 Task: Find connections with filter location Kumasi with filter topic #Moneywith filter profile language French with filter current company Cholamandalam Investment and Finance Company Limited with filter school Yeshwantrao Chavan College of Engineering Nagpur with filter industry Banking with filter service category Writing with filter keywords title Auditor
Action: Mouse moved to (165, 241)
Screenshot: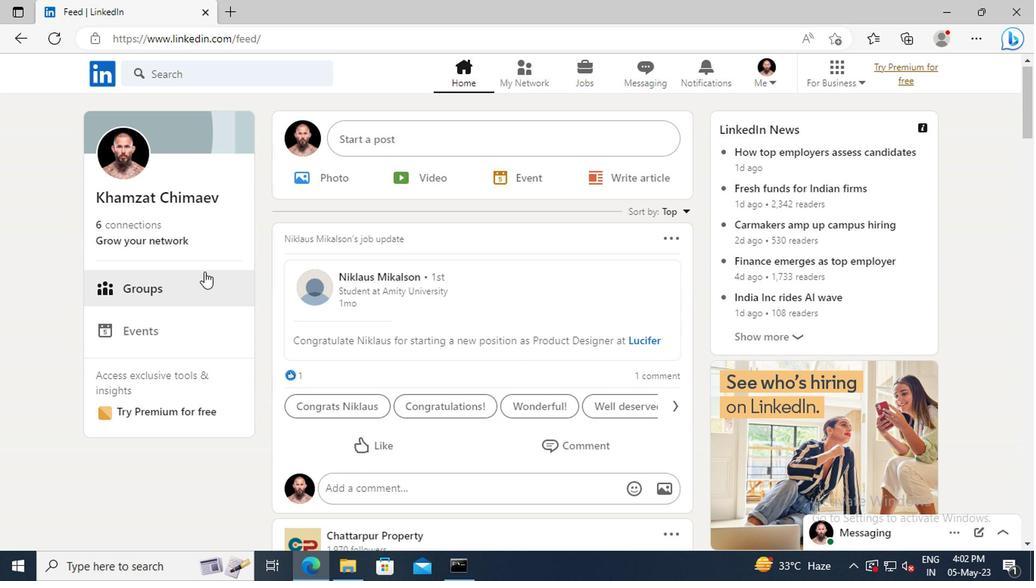 
Action: Mouse pressed left at (165, 241)
Screenshot: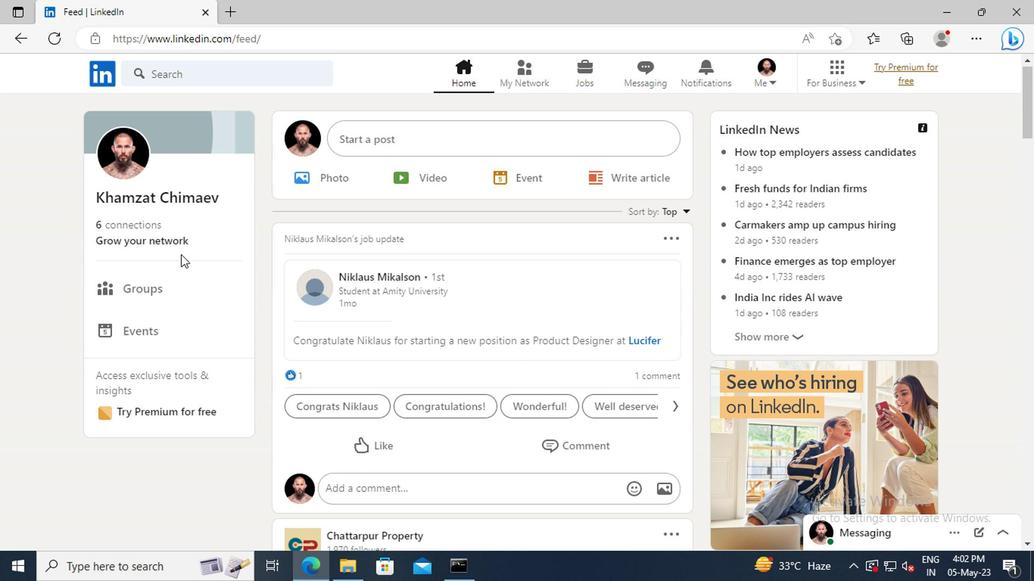 
Action: Mouse moved to (167, 161)
Screenshot: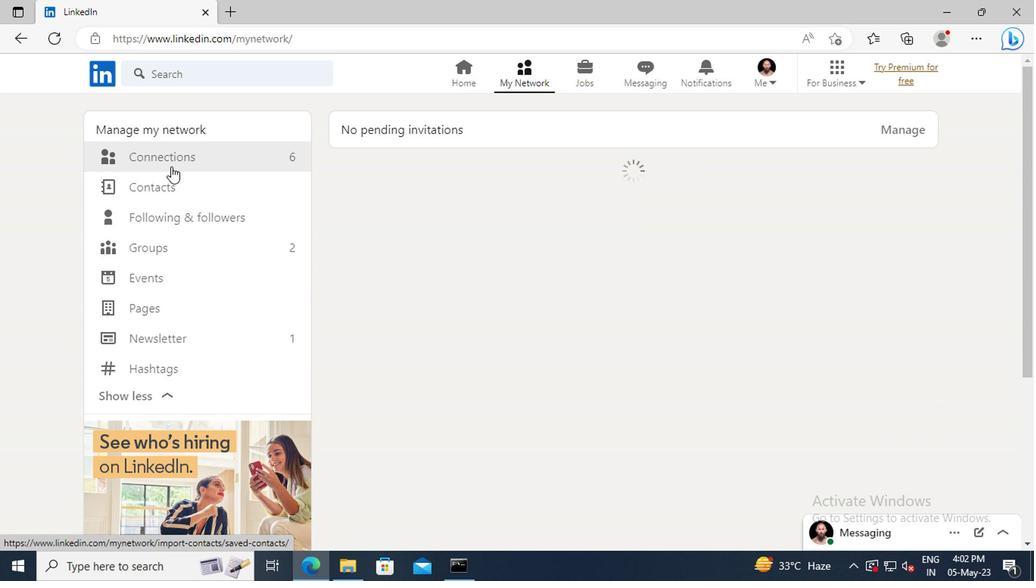 
Action: Mouse pressed left at (167, 161)
Screenshot: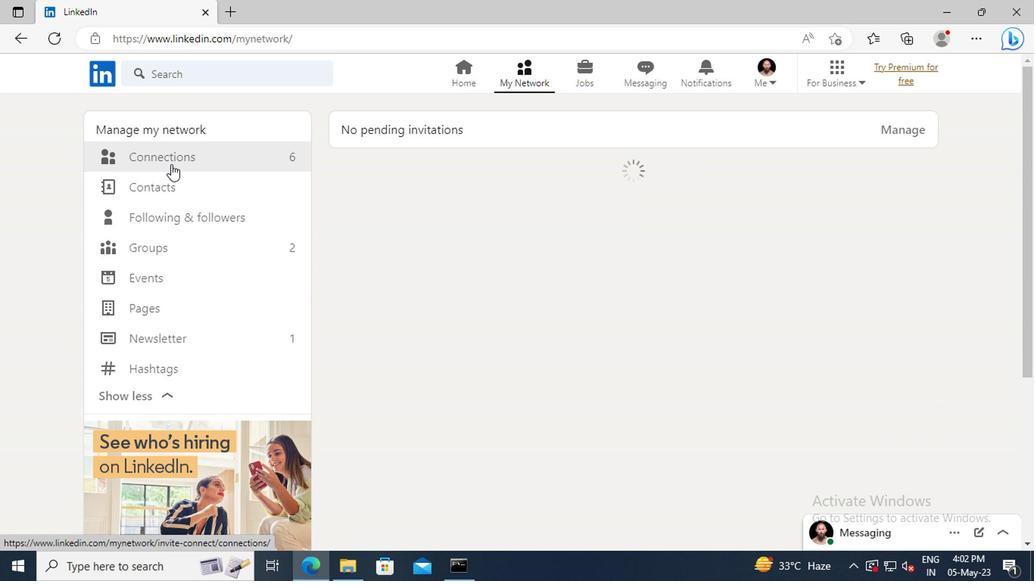 
Action: Mouse moved to (635, 163)
Screenshot: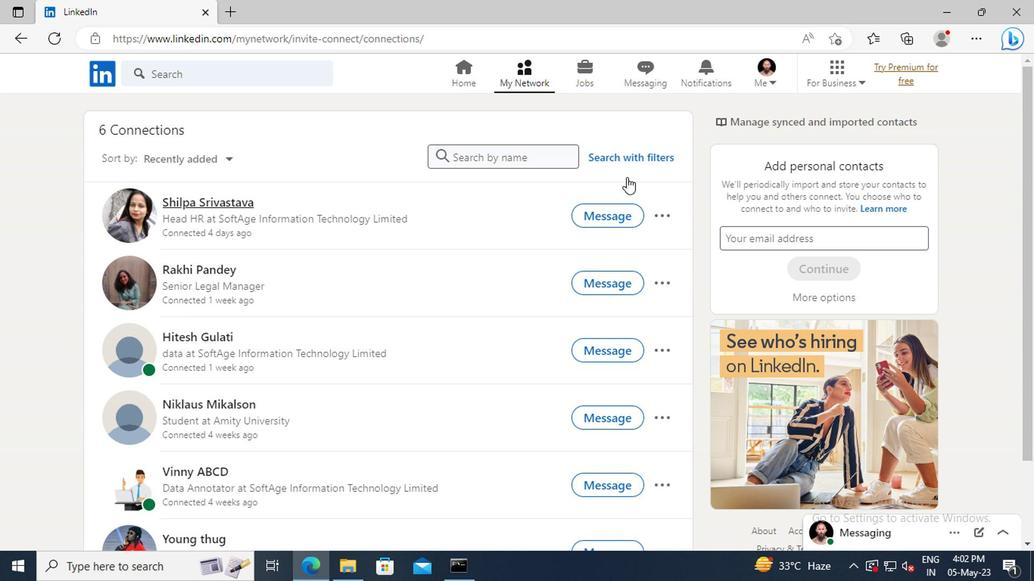
Action: Mouse pressed left at (635, 163)
Screenshot: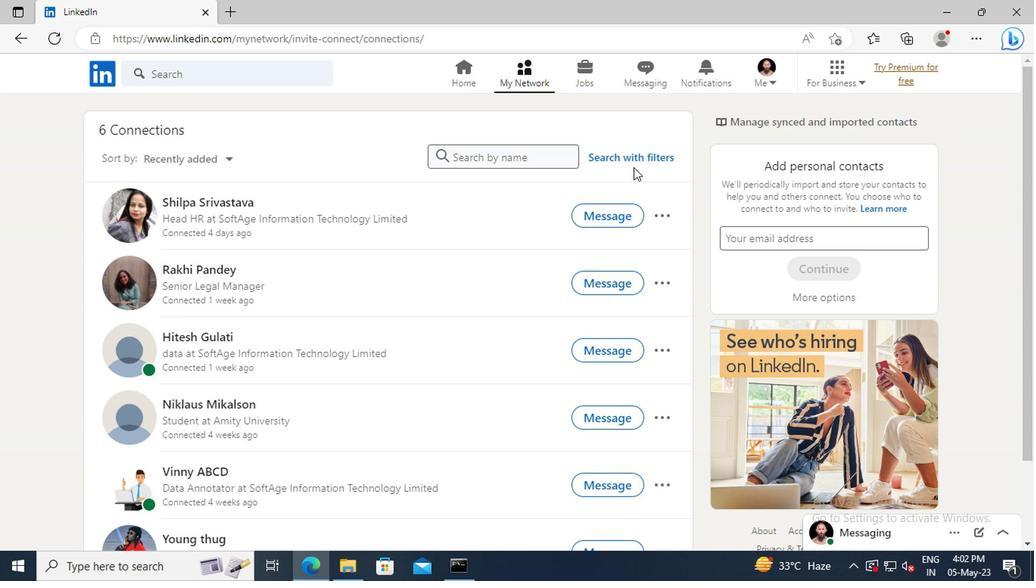 
Action: Mouse moved to (570, 122)
Screenshot: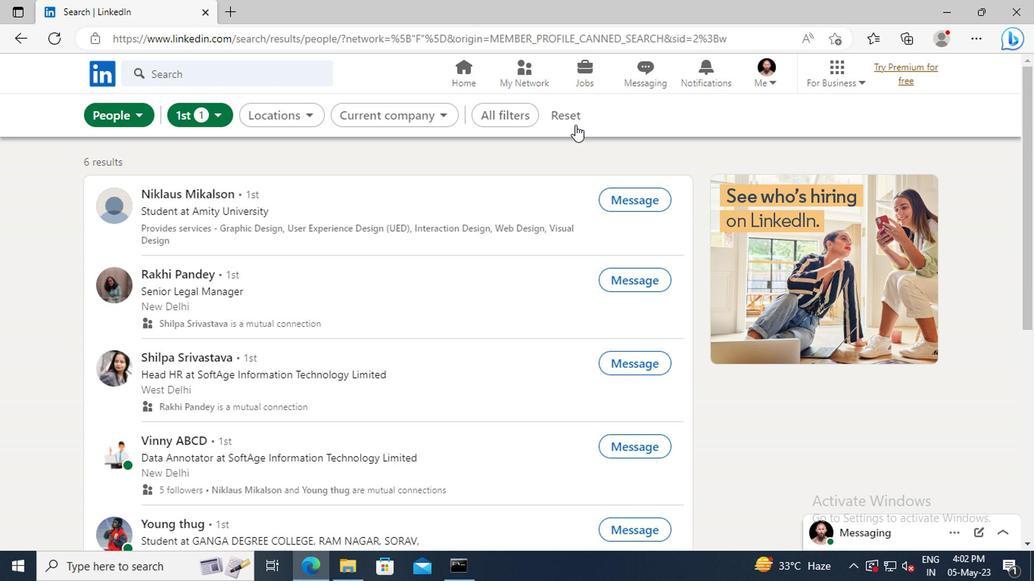 
Action: Mouse pressed left at (570, 122)
Screenshot: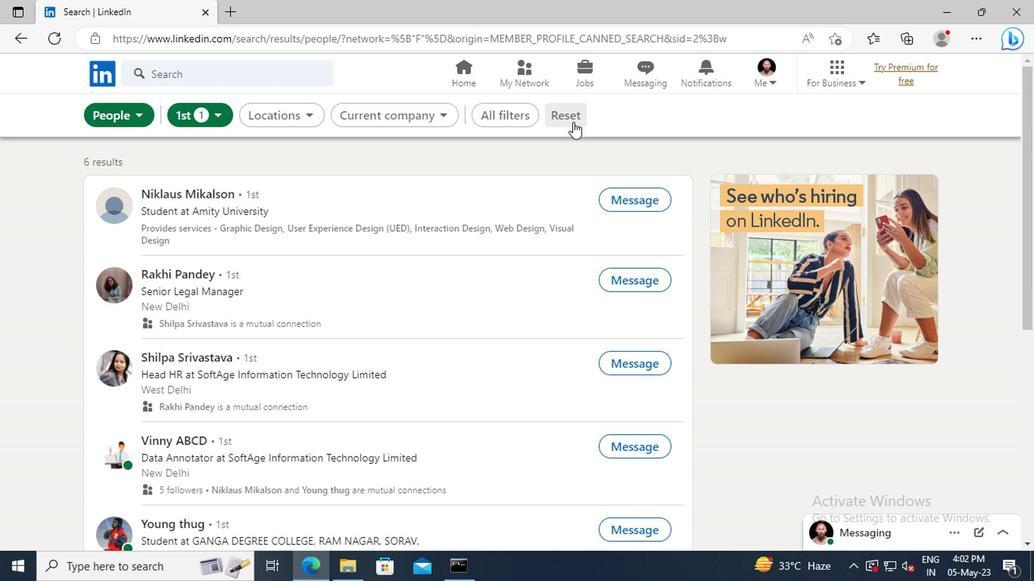 
Action: Mouse moved to (540, 121)
Screenshot: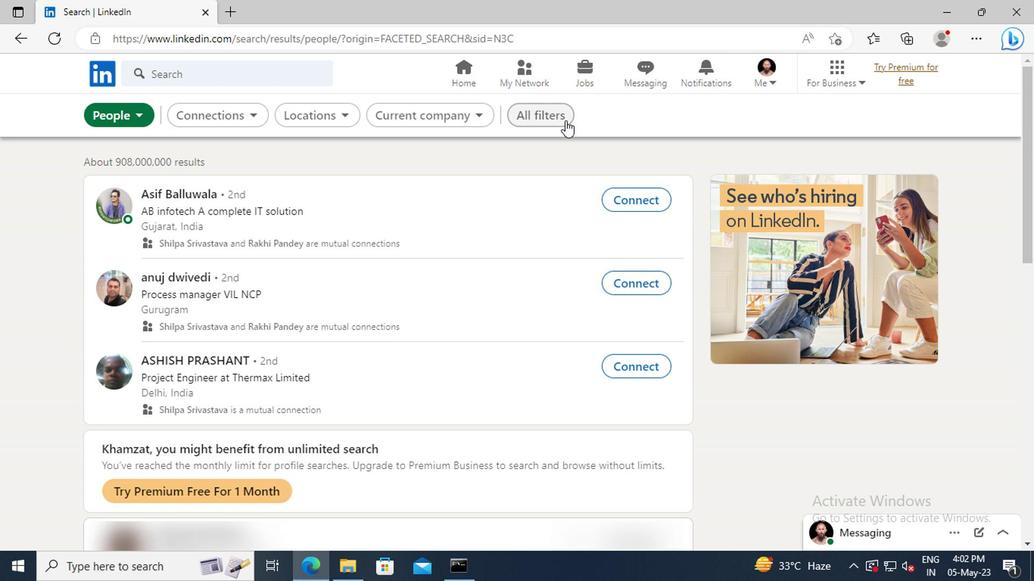 
Action: Mouse pressed left at (540, 121)
Screenshot: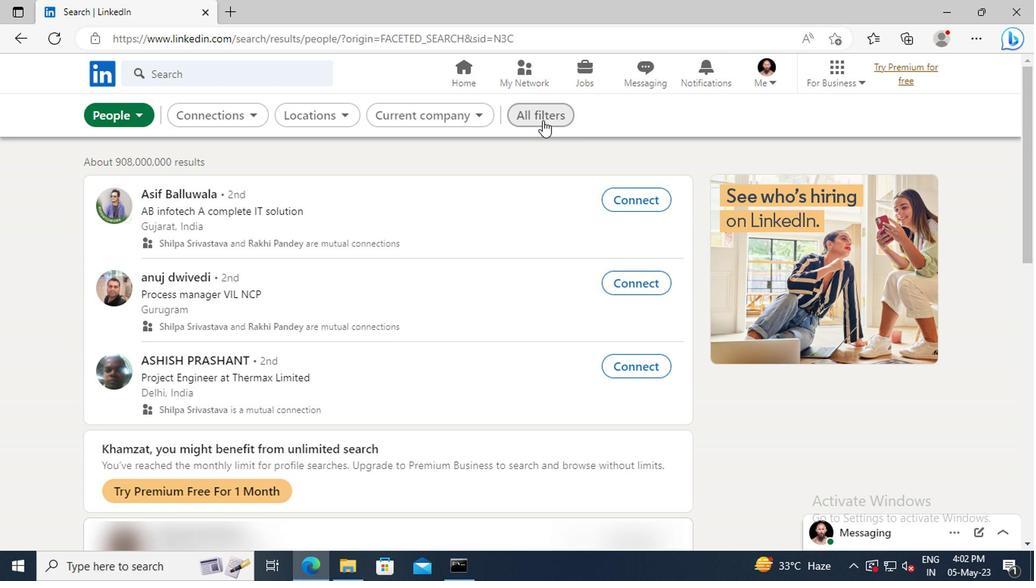 
Action: Mouse moved to (837, 280)
Screenshot: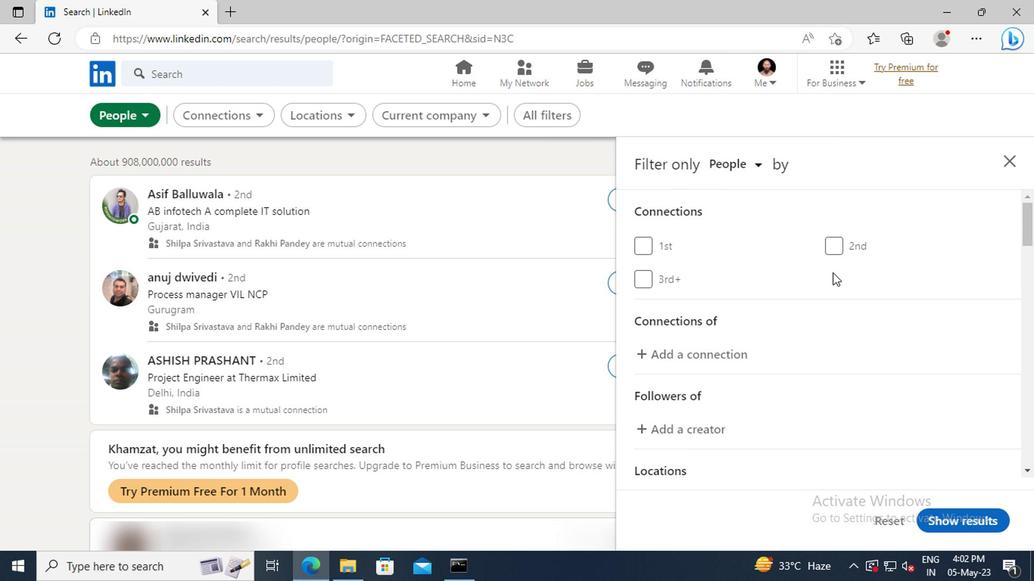 
Action: Mouse scrolled (837, 280) with delta (0, 0)
Screenshot: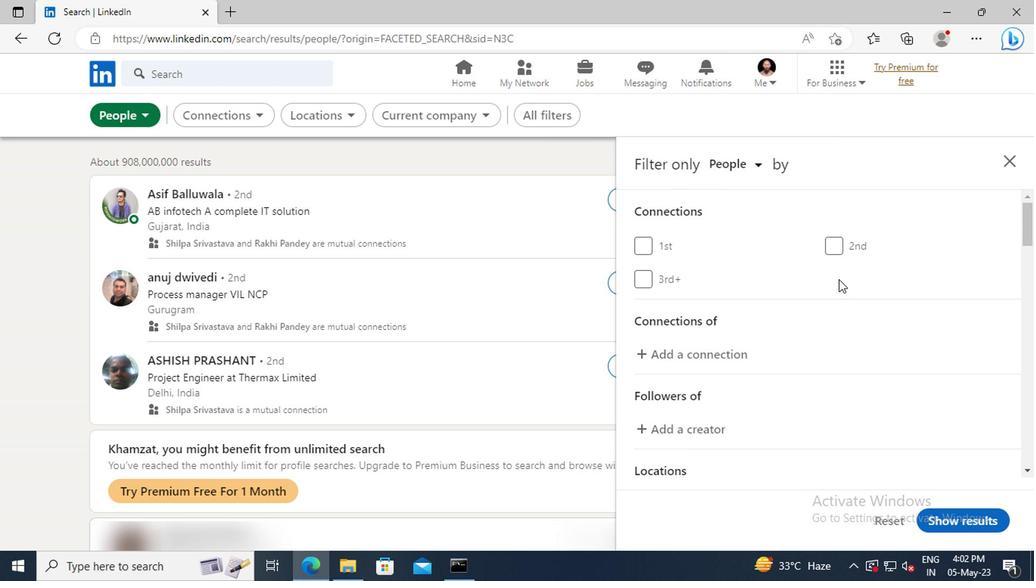 
Action: Mouse scrolled (837, 280) with delta (0, 0)
Screenshot: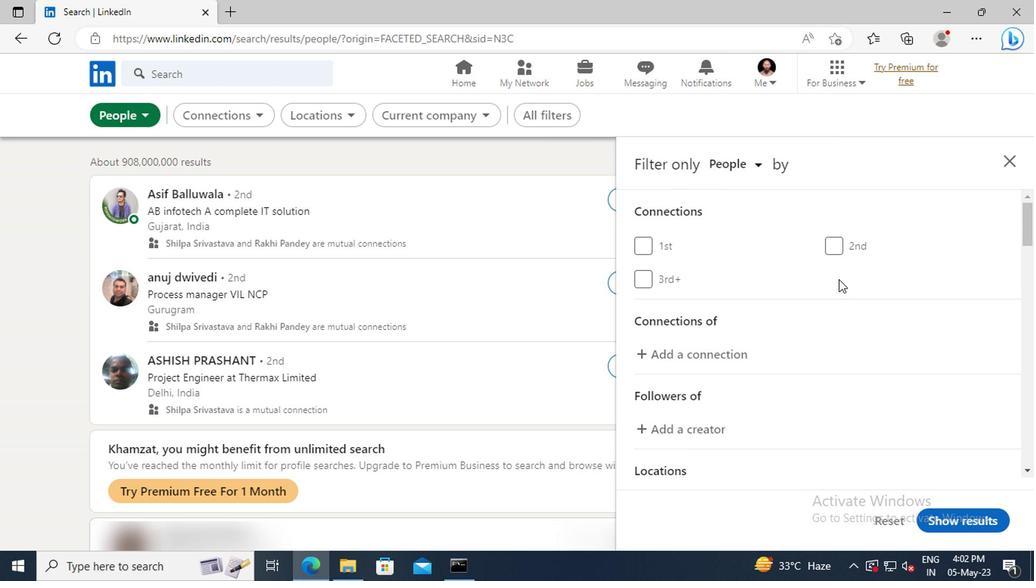 
Action: Mouse scrolled (837, 280) with delta (0, 0)
Screenshot: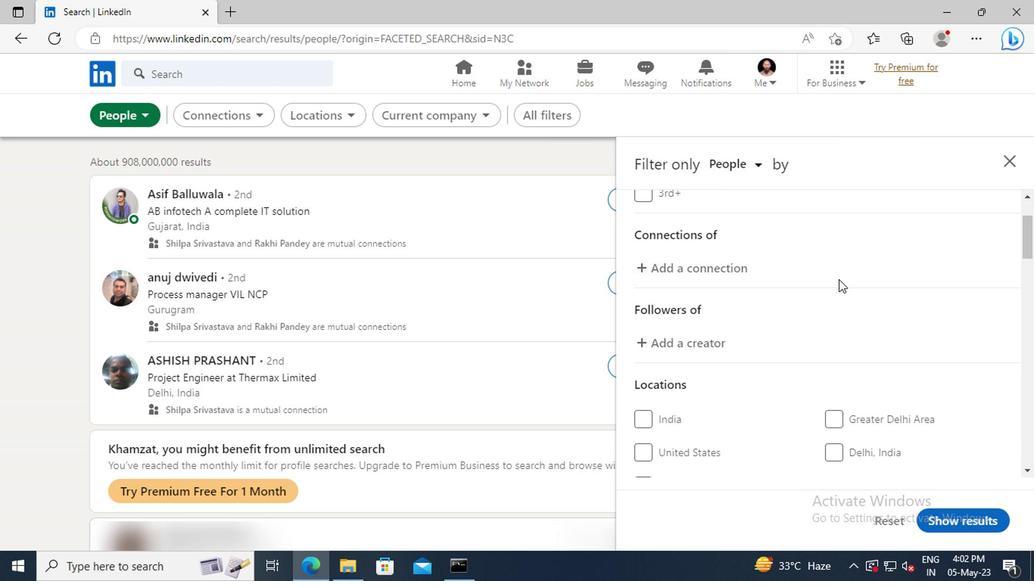 
Action: Mouse scrolled (837, 280) with delta (0, 0)
Screenshot: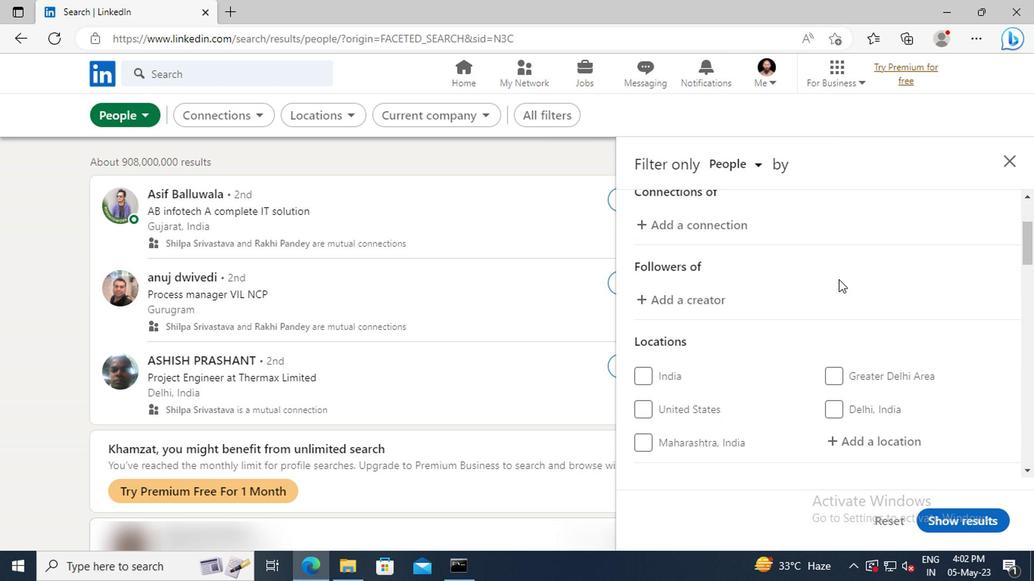 
Action: Mouse scrolled (837, 280) with delta (0, 0)
Screenshot: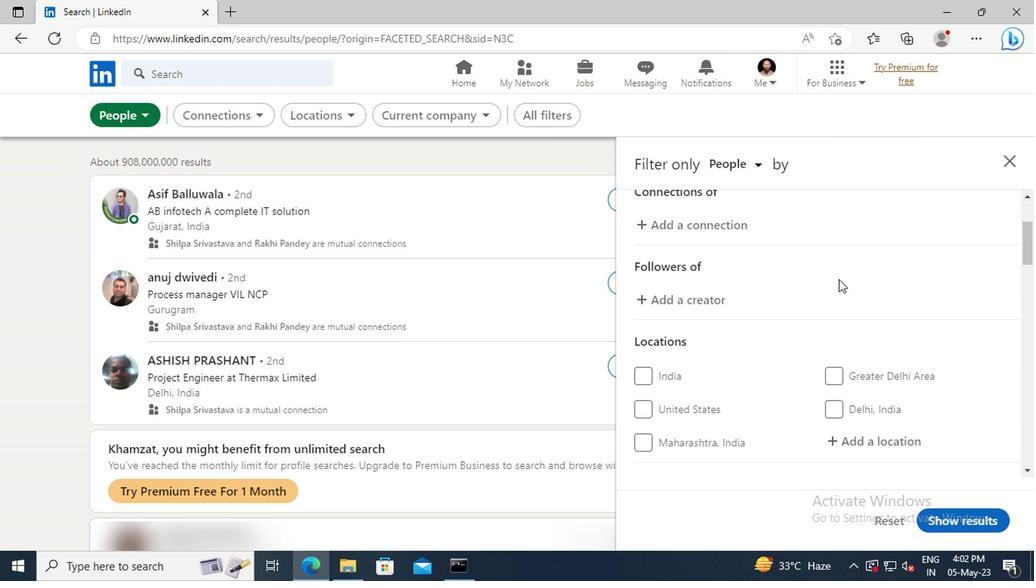 
Action: Mouse scrolled (837, 280) with delta (0, 0)
Screenshot: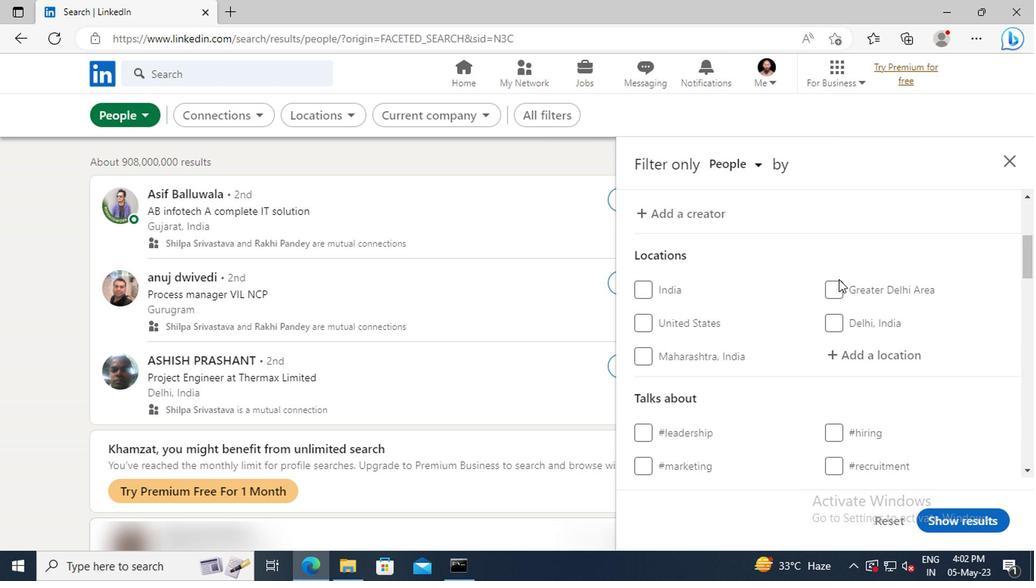 
Action: Mouse moved to (852, 312)
Screenshot: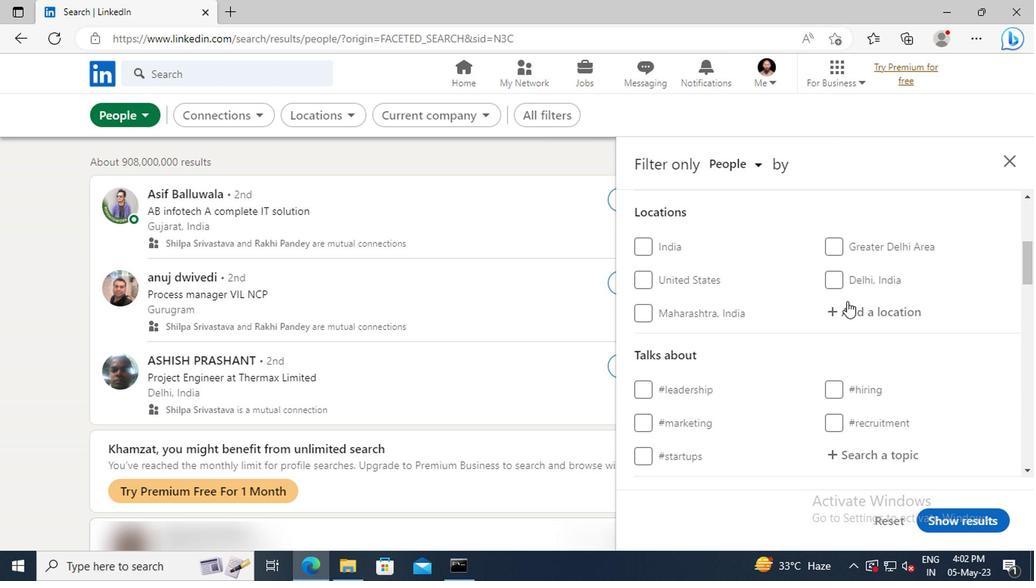 
Action: Mouse pressed left at (852, 312)
Screenshot: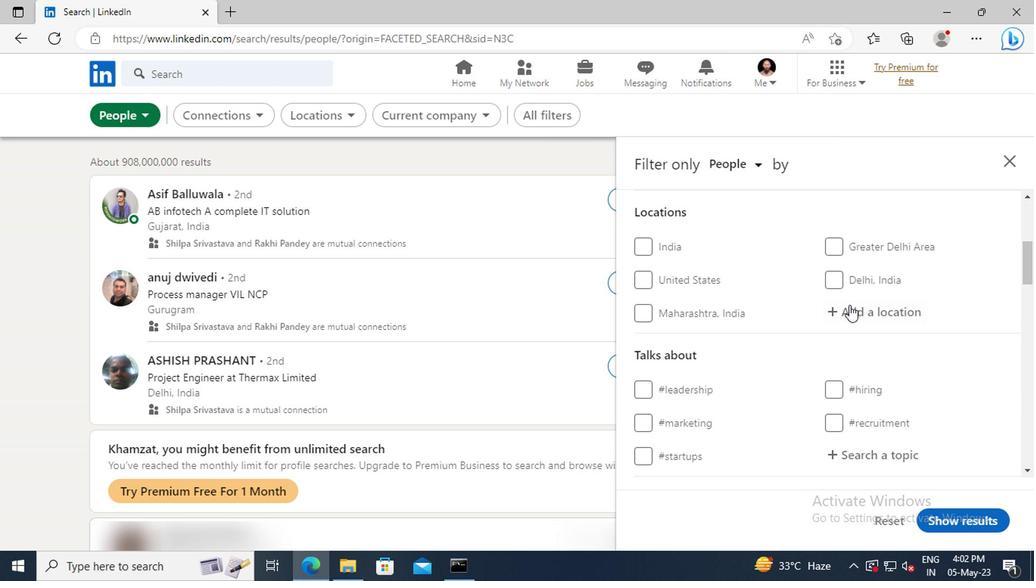 
Action: Key pressed <Key.shift>KUMASI<Key.enter>
Screenshot: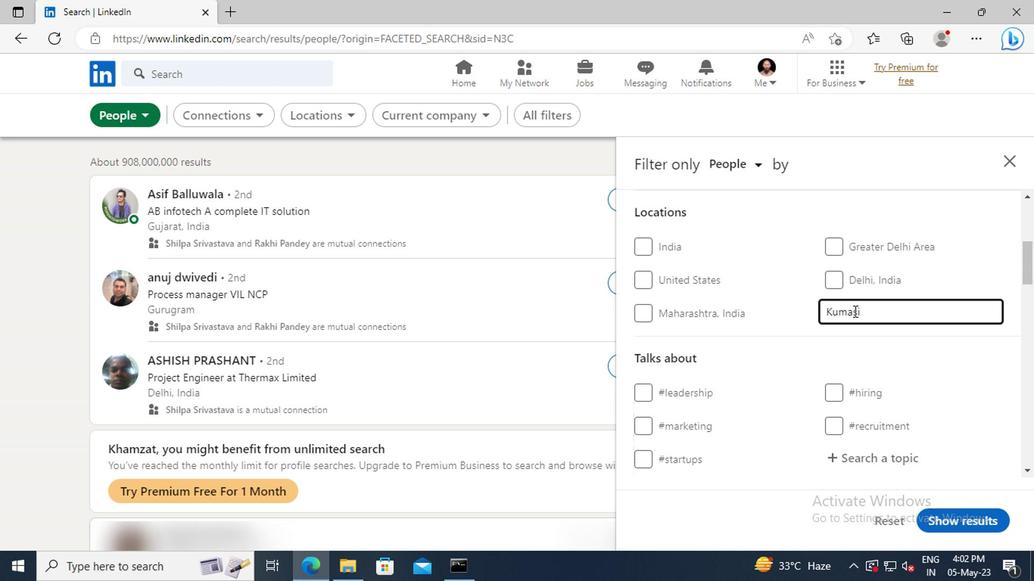 
Action: Mouse scrolled (852, 311) with delta (0, -1)
Screenshot: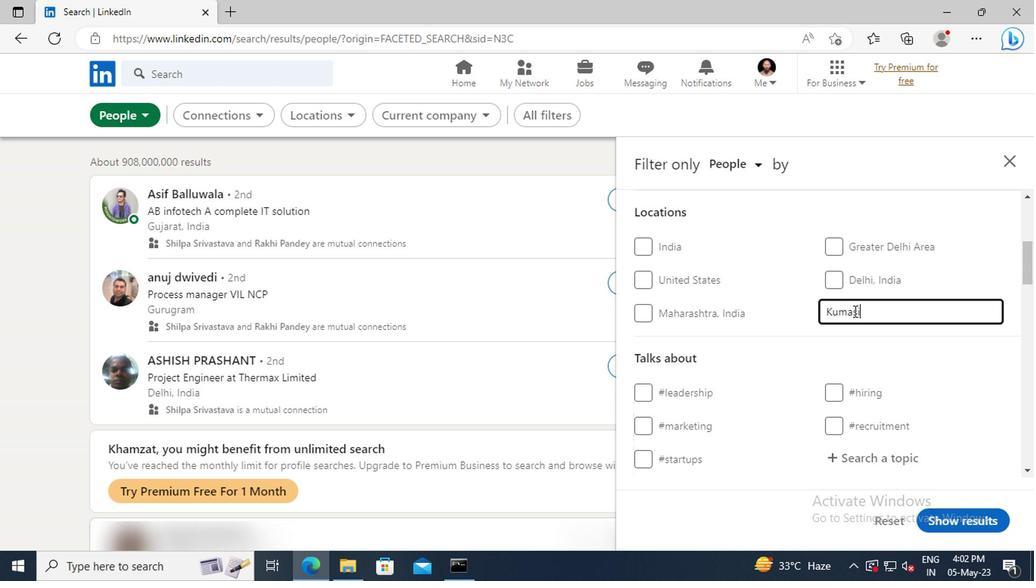 
Action: Mouse scrolled (852, 311) with delta (0, -1)
Screenshot: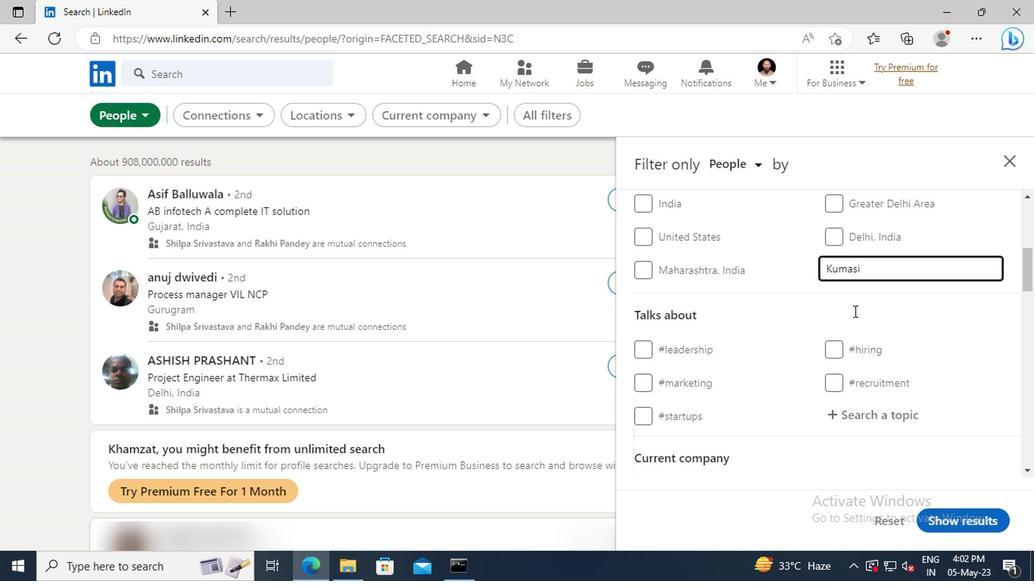 
Action: Mouse scrolled (852, 311) with delta (0, -1)
Screenshot: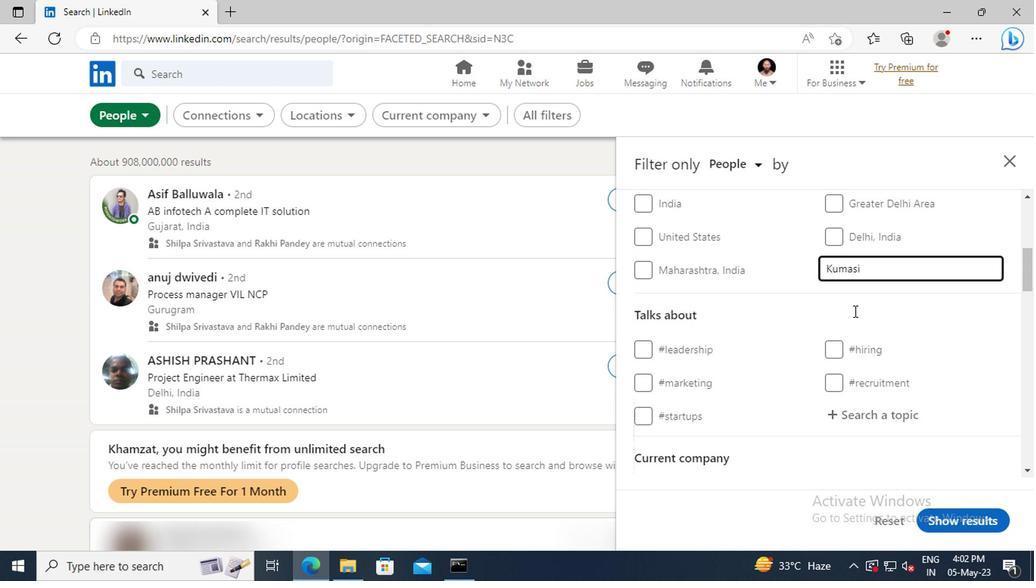 
Action: Mouse moved to (855, 328)
Screenshot: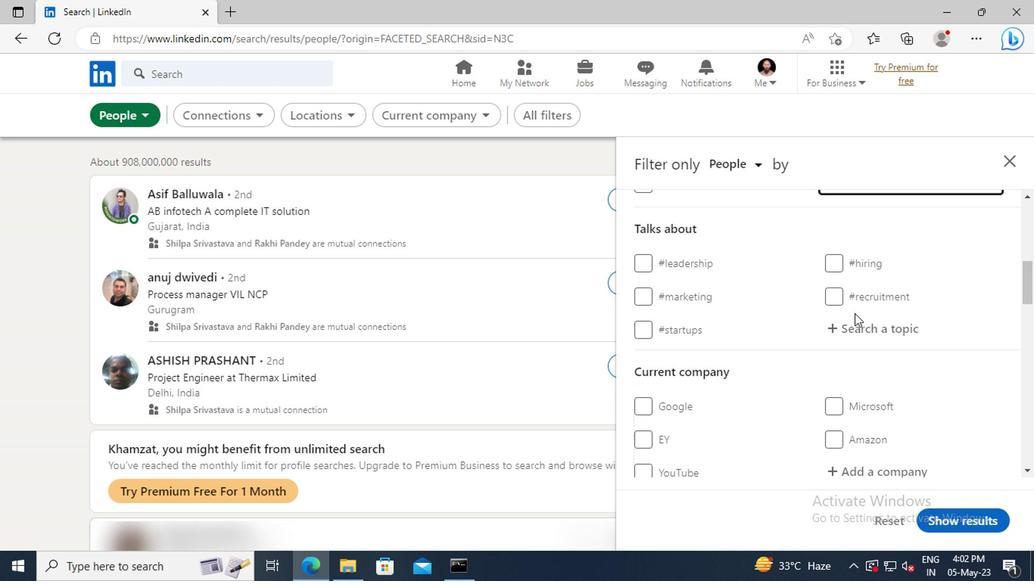 
Action: Mouse pressed left at (855, 328)
Screenshot: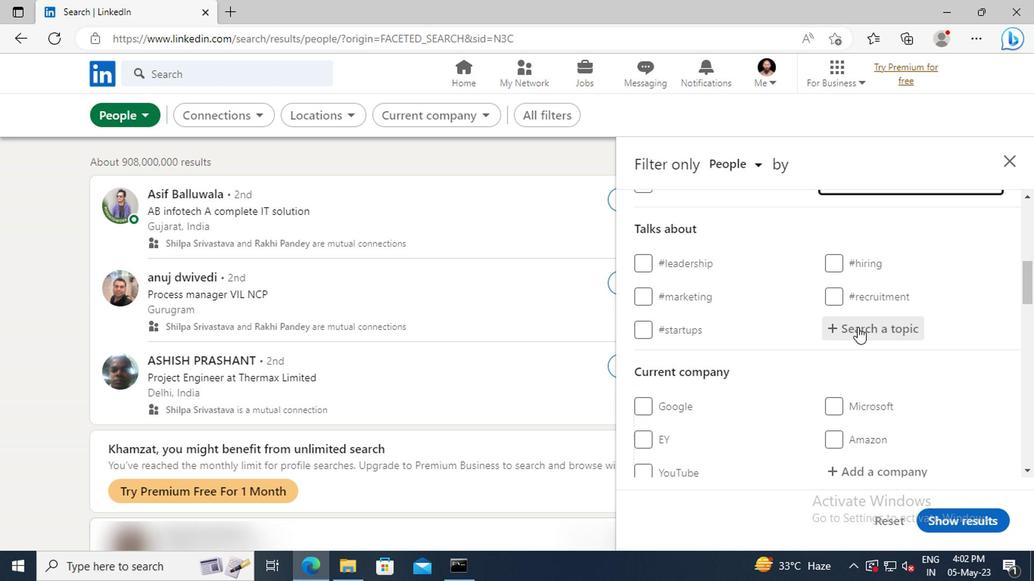 
Action: Key pressed <Key.shift>MONEY
Screenshot: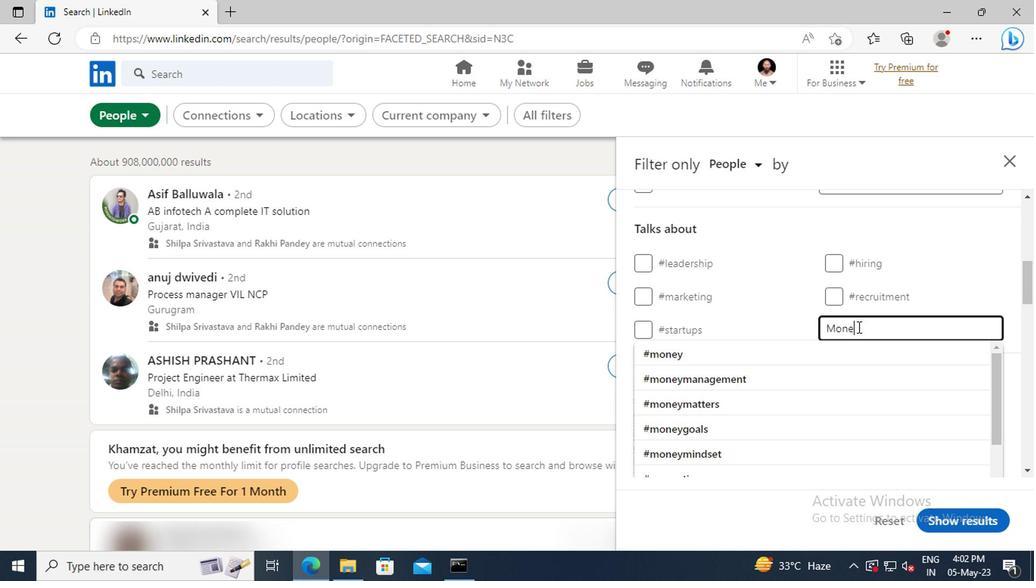 
Action: Mouse moved to (858, 351)
Screenshot: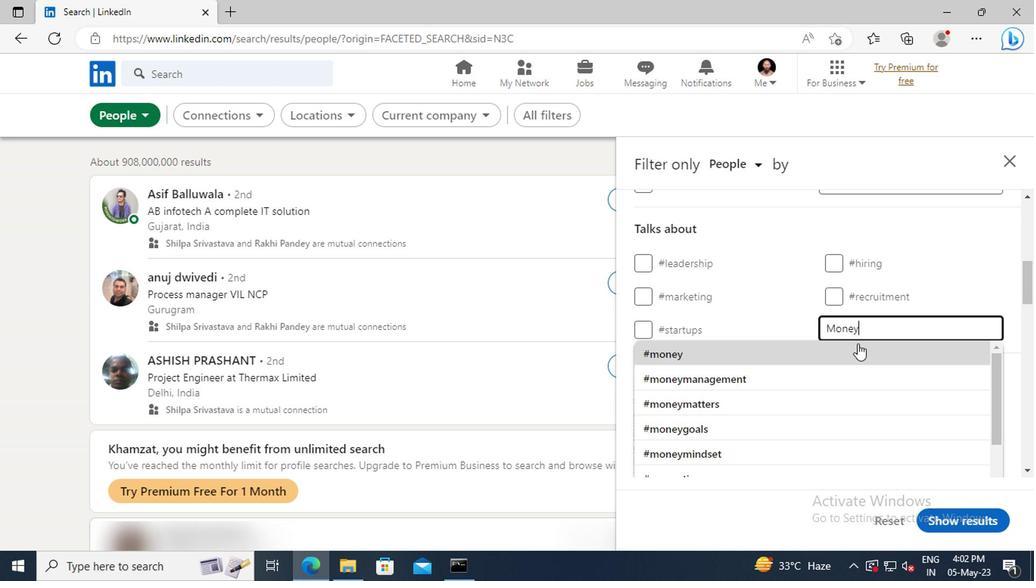 
Action: Mouse pressed left at (858, 351)
Screenshot: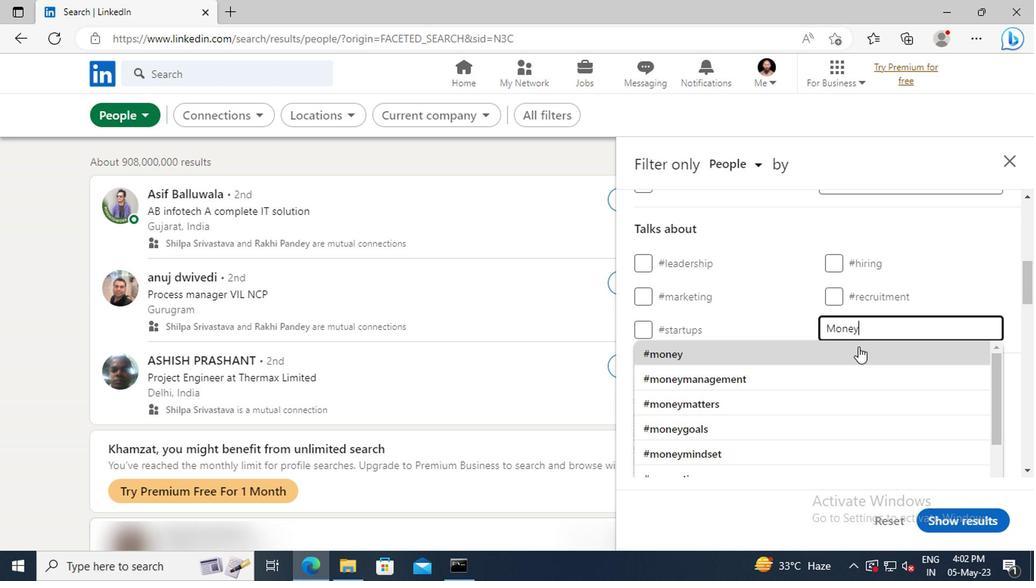 
Action: Mouse moved to (858, 351)
Screenshot: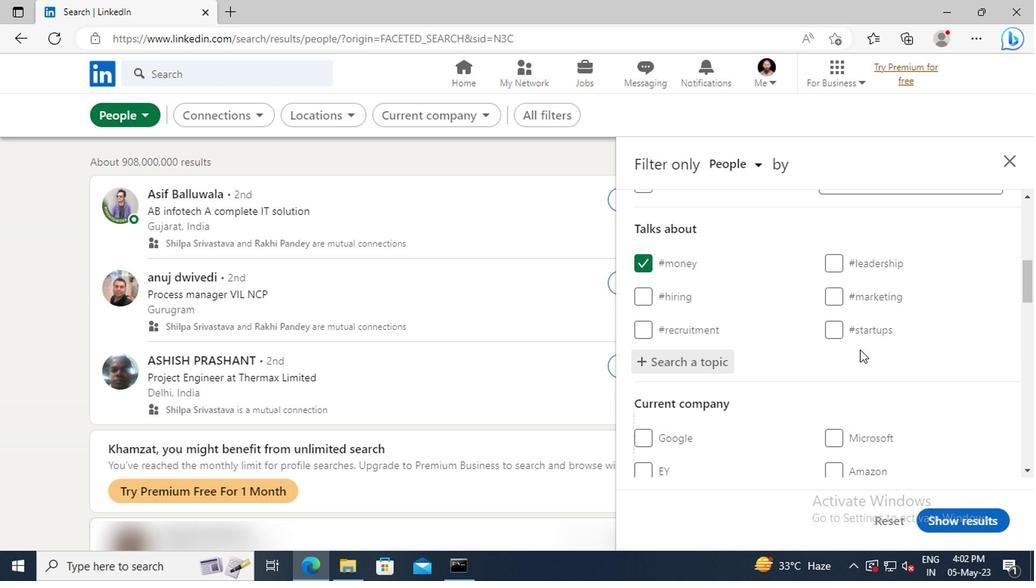 
Action: Mouse scrolled (858, 350) with delta (0, 0)
Screenshot: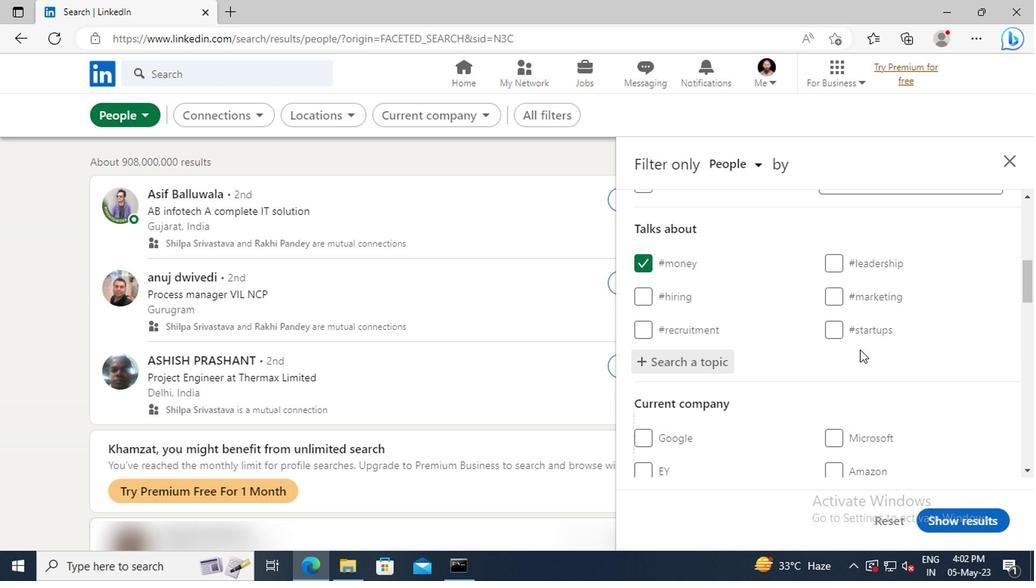 
Action: Mouse scrolled (858, 350) with delta (0, 0)
Screenshot: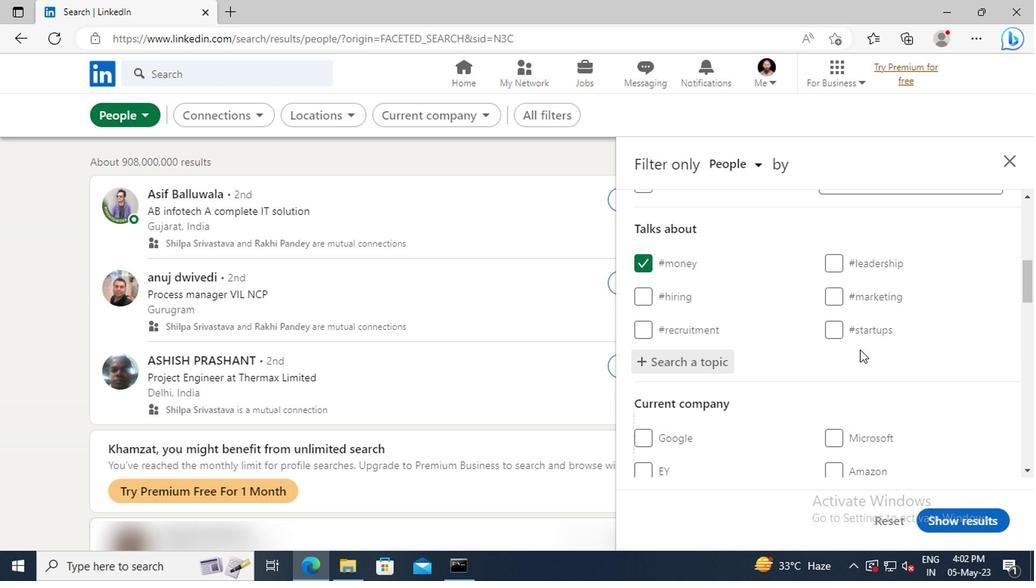 
Action: Mouse scrolled (858, 350) with delta (0, 0)
Screenshot: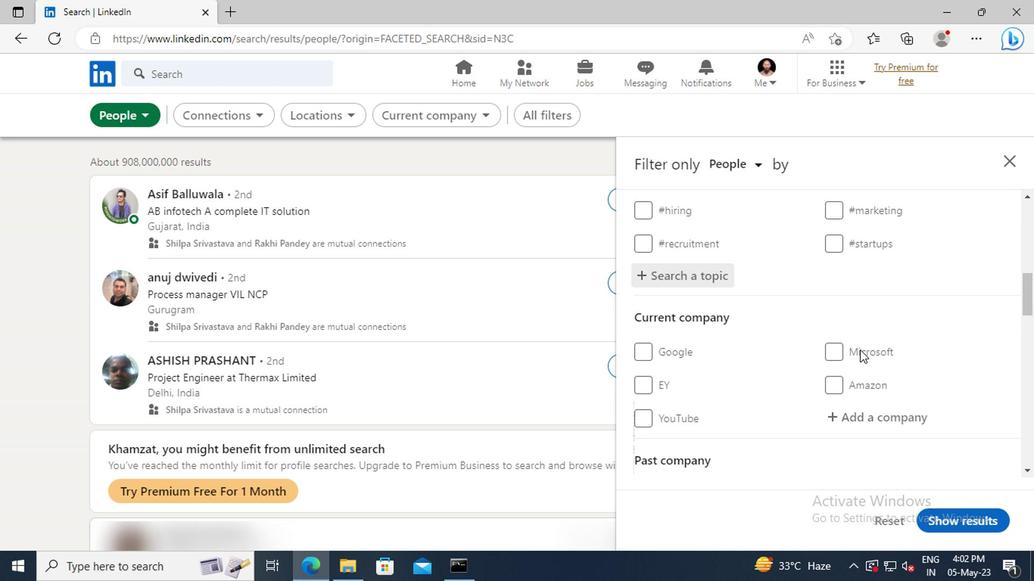
Action: Mouse scrolled (858, 350) with delta (0, 0)
Screenshot: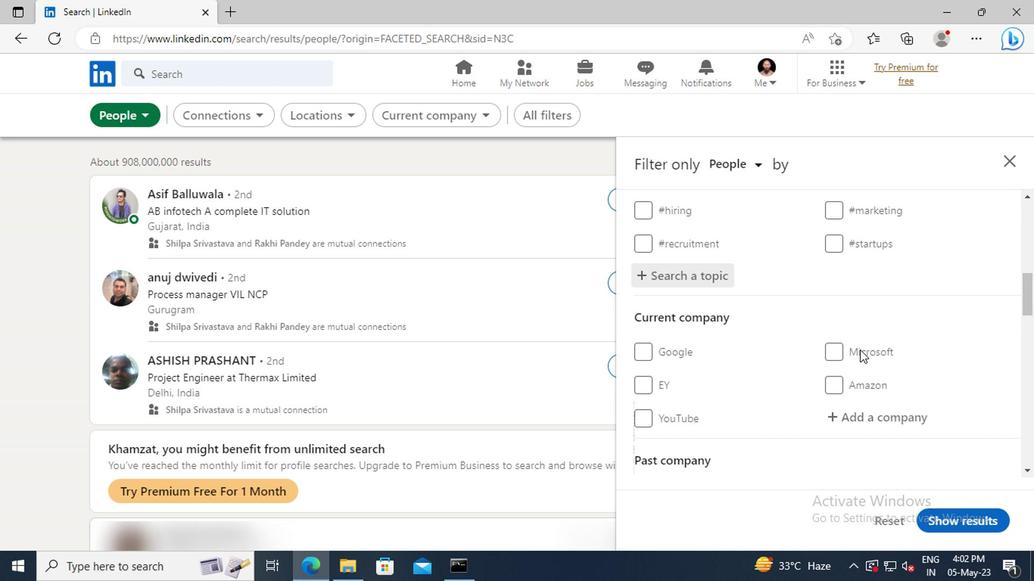 
Action: Mouse scrolled (858, 350) with delta (0, 0)
Screenshot: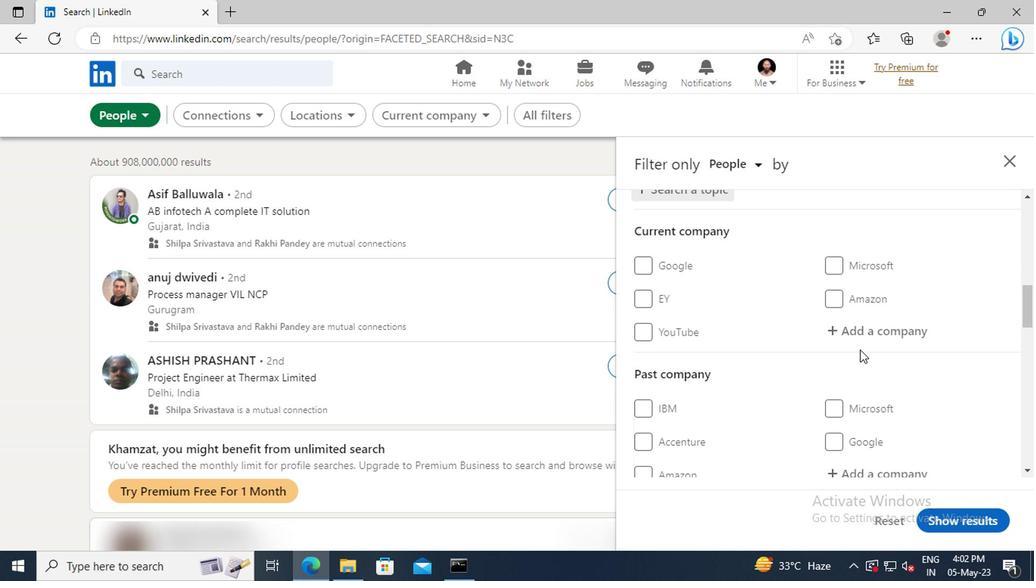 
Action: Mouse scrolled (858, 350) with delta (0, 0)
Screenshot: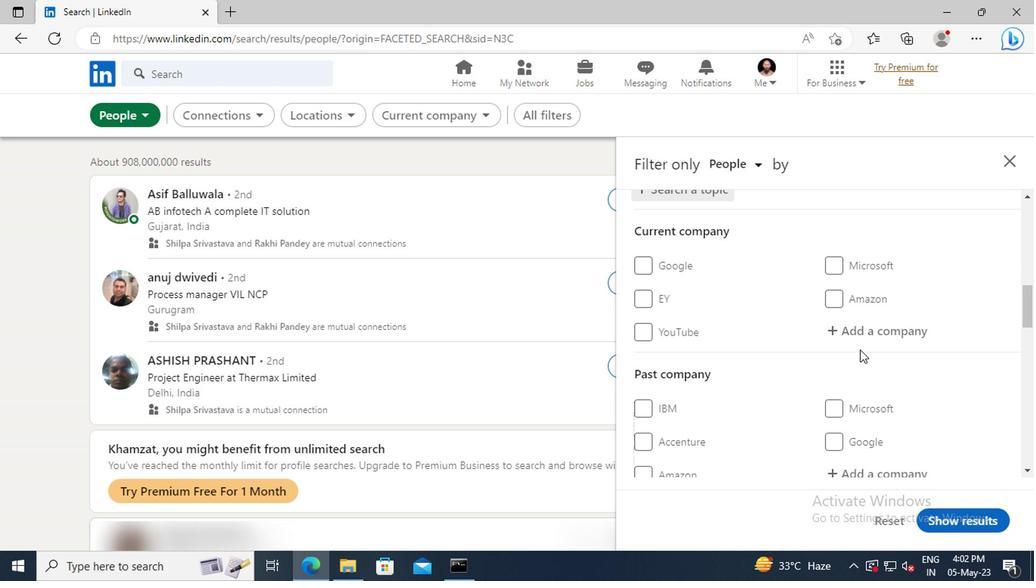 
Action: Mouse scrolled (858, 350) with delta (0, 0)
Screenshot: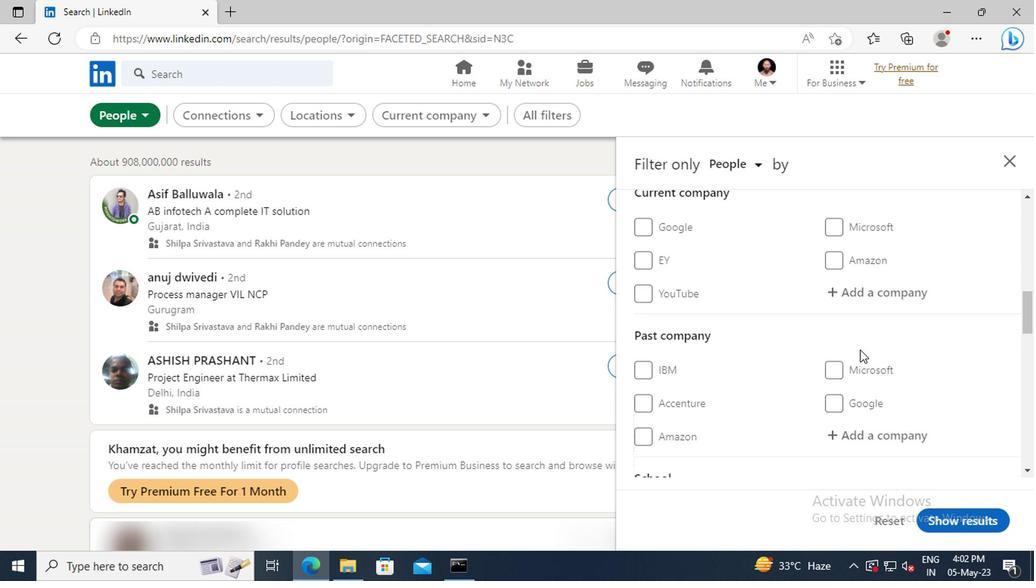 
Action: Mouse scrolled (858, 350) with delta (0, 0)
Screenshot: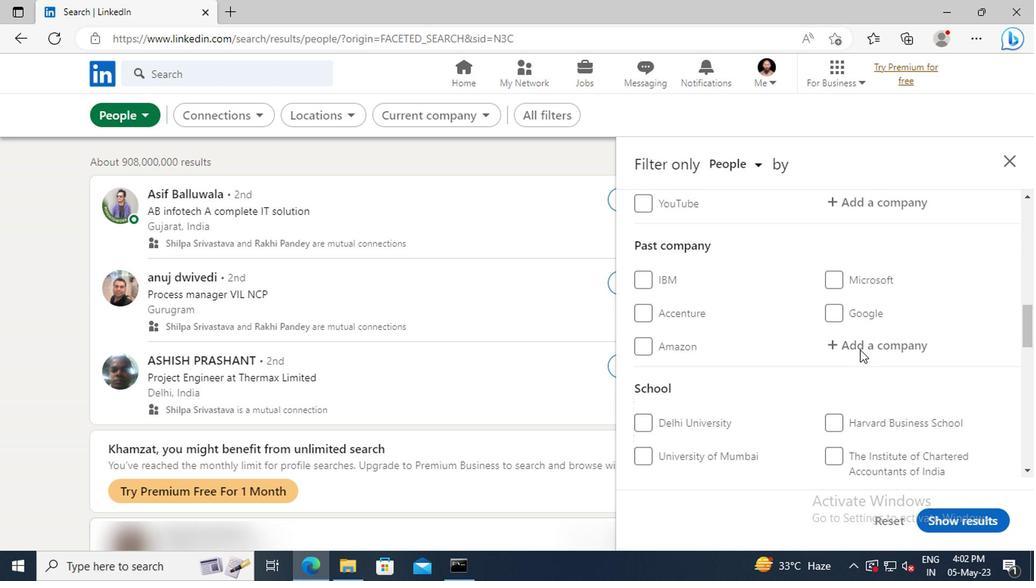 
Action: Mouse scrolled (858, 350) with delta (0, 0)
Screenshot: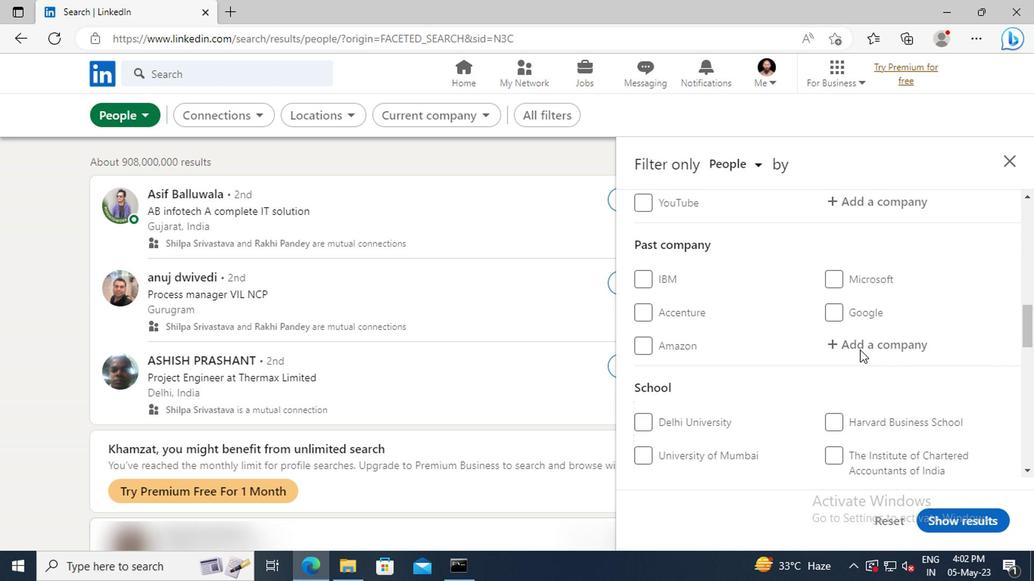
Action: Mouse scrolled (858, 350) with delta (0, 0)
Screenshot: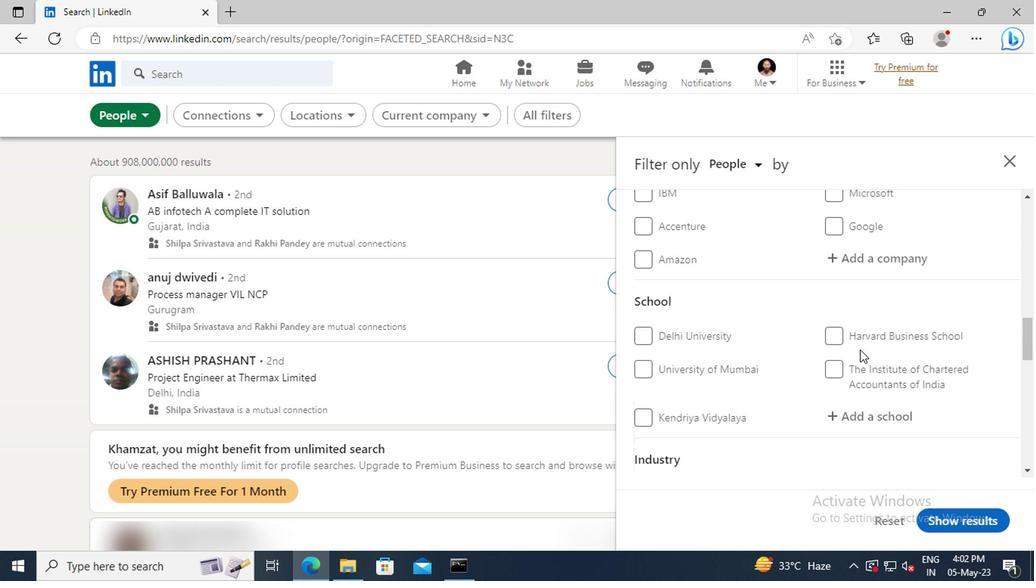 
Action: Mouse scrolled (858, 350) with delta (0, 0)
Screenshot: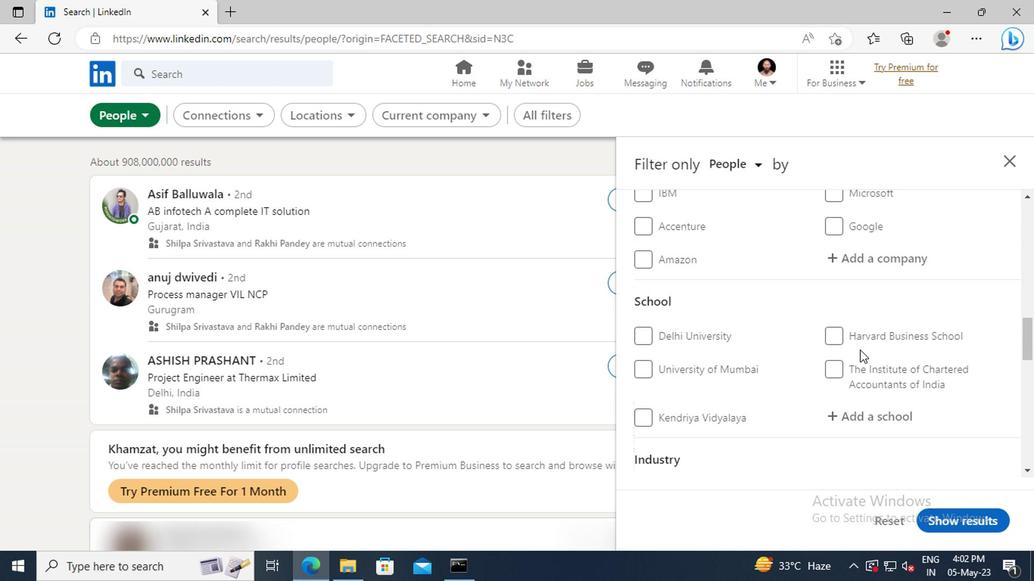 
Action: Mouse scrolled (858, 350) with delta (0, 0)
Screenshot: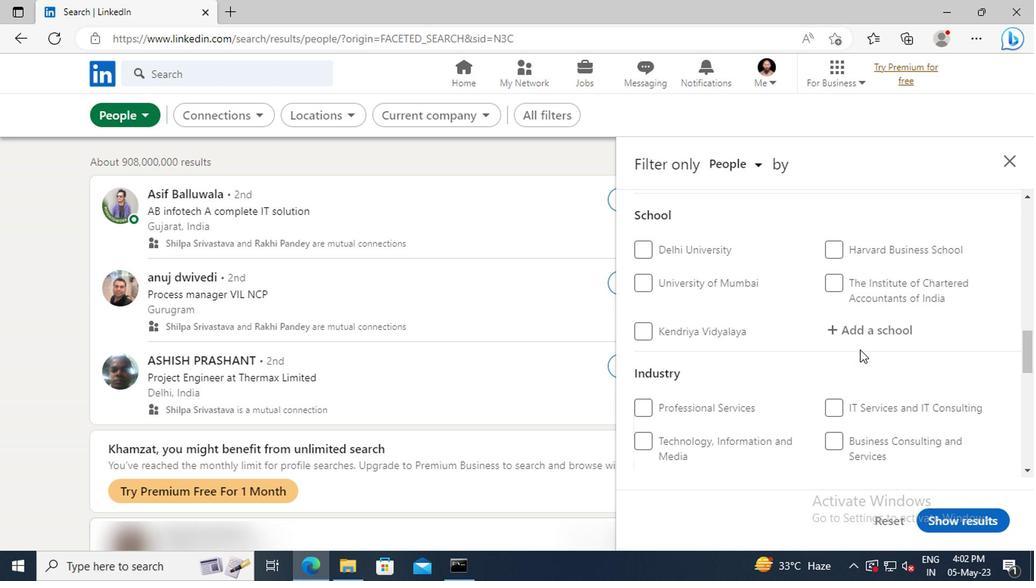 
Action: Mouse scrolled (858, 350) with delta (0, 0)
Screenshot: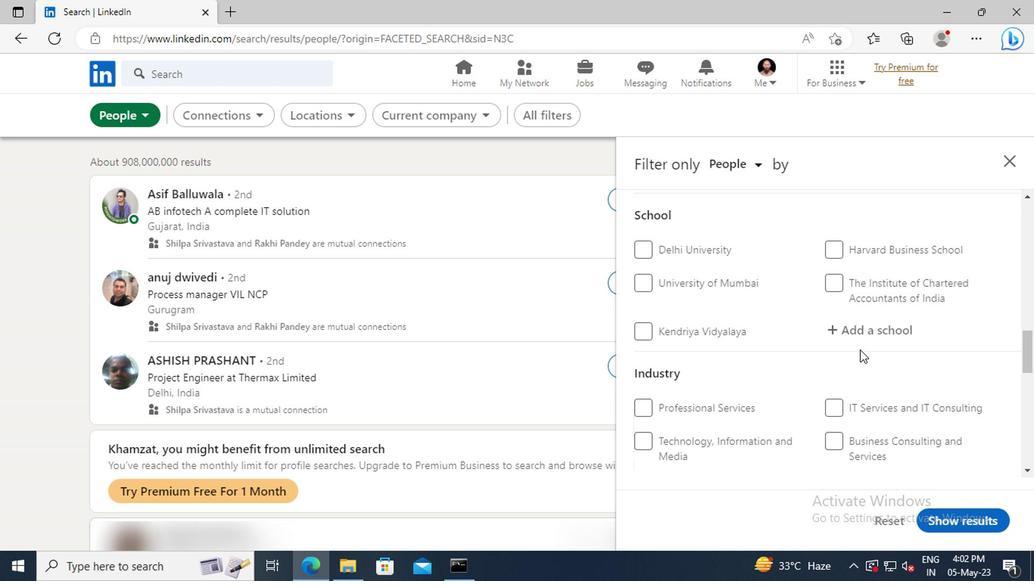 
Action: Mouse scrolled (858, 350) with delta (0, 0)
Screenshot: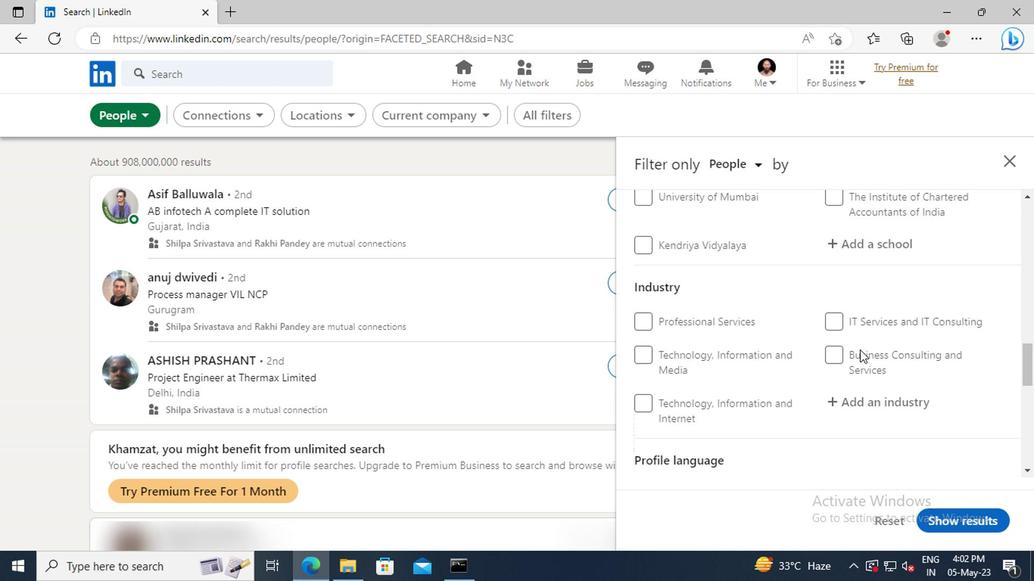 
Action: Mouse scrolled (858, 350) with delta (0, 0)
Screenshot: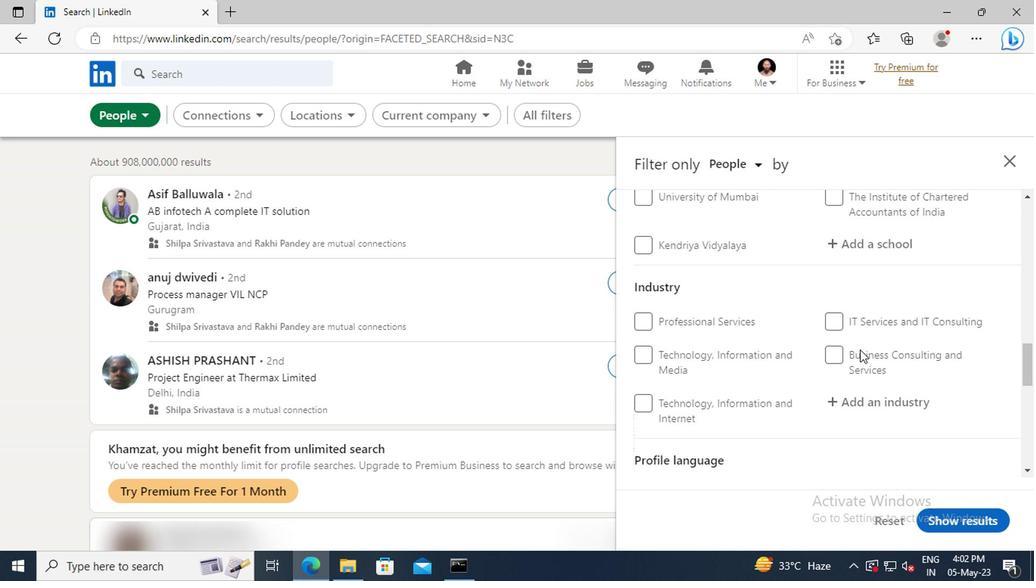 
Action: Mouse scrolled (858, 350) with delta (0, 0)
Screenshot: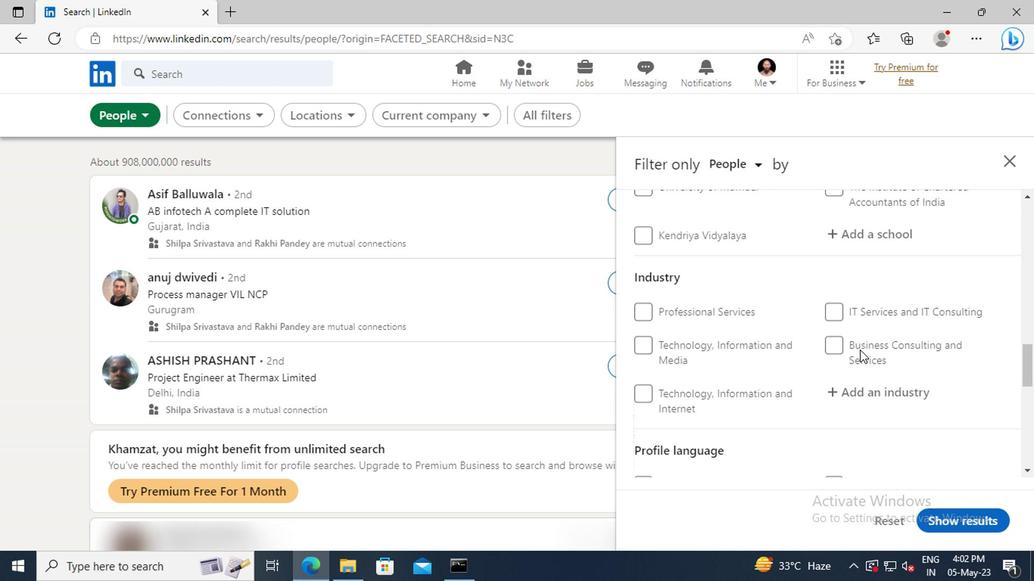 
Action: Mouse moved to (833, 367)
Screenshot: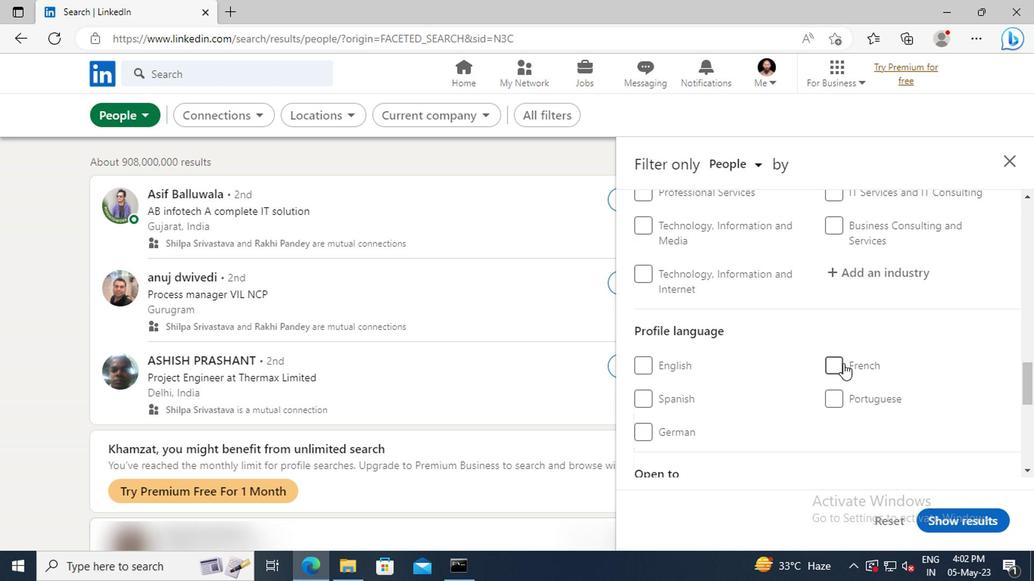 
Action: Mouse pressed left at (833, 367)
Screenshot: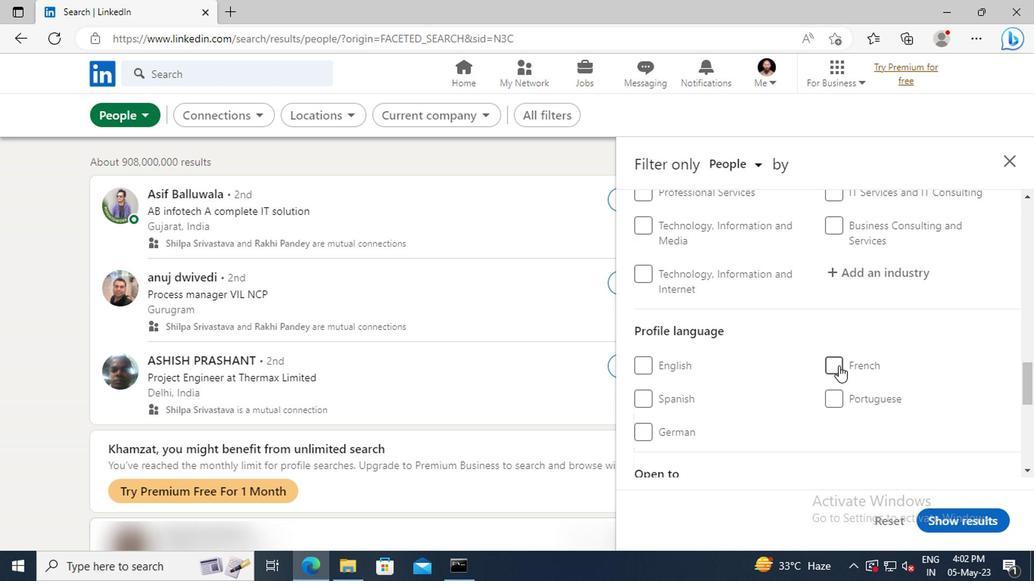 
Action: Mouse moved to (874, 346)
Screenshot: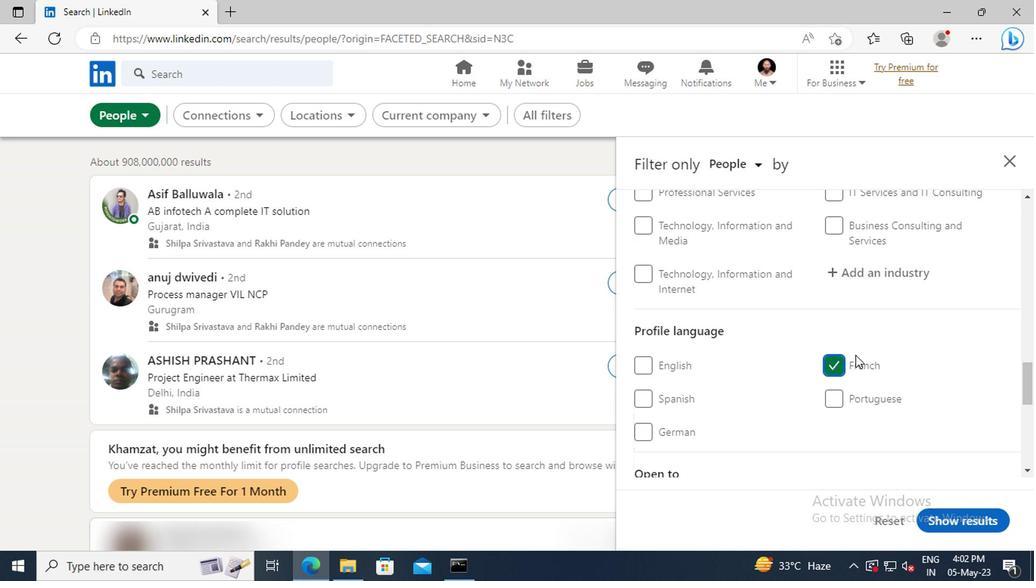 
Action: Mouse scrolled (874, 347) with delta (0, 0)
Screenshot: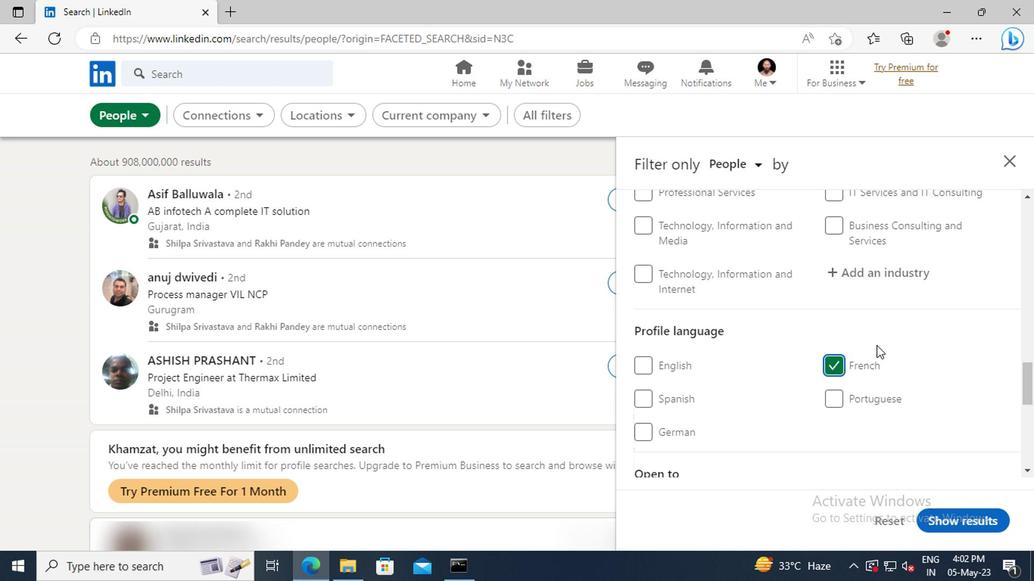 
Action: Mouse scrolled (874, 347) with delta (0, 0)
Screenshot: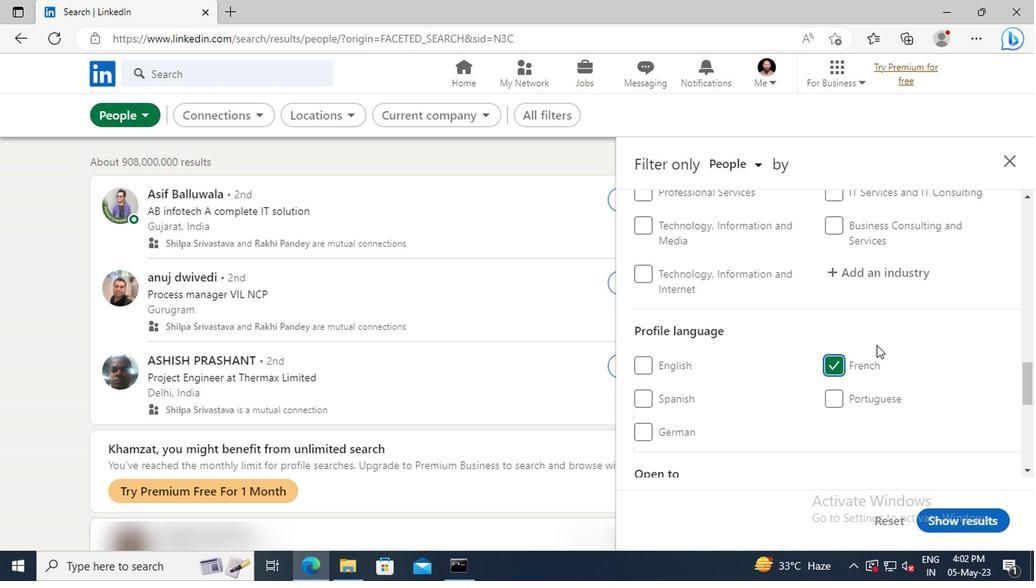 
Action: Mouse scrolled (874, 347) with delta (0, 0)
Screenshot: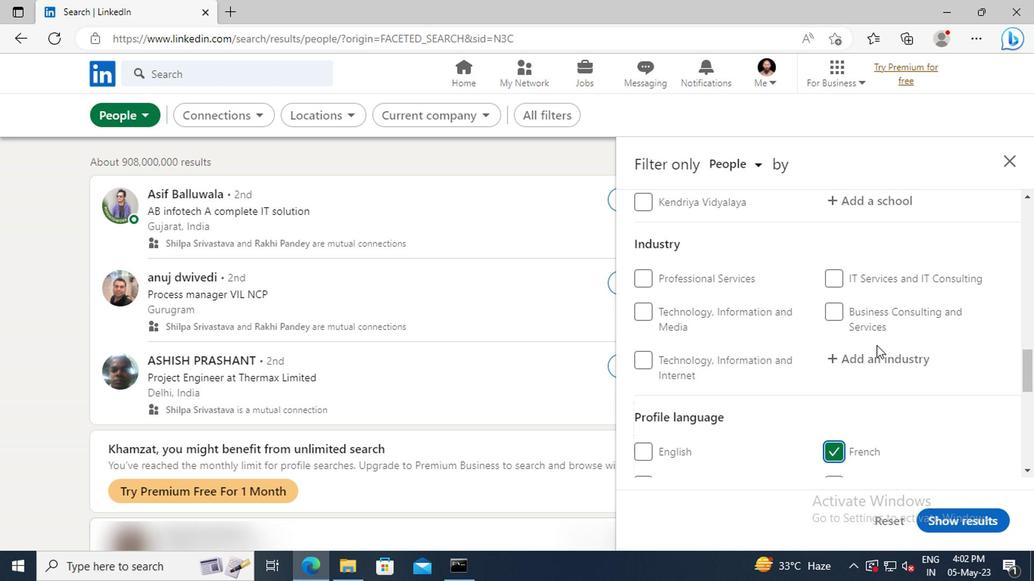 
Action: Mouse scrolled (874, 347) with delta (0, 0)
Screenshot: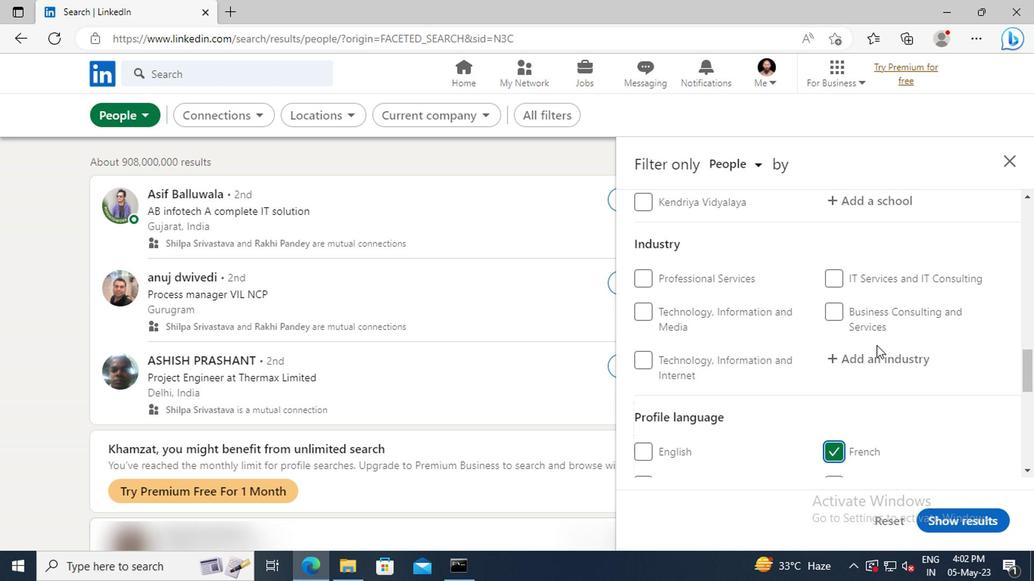 
Action: Mouse scrolled (874, 347) with delta (0, 0)
Screenshot: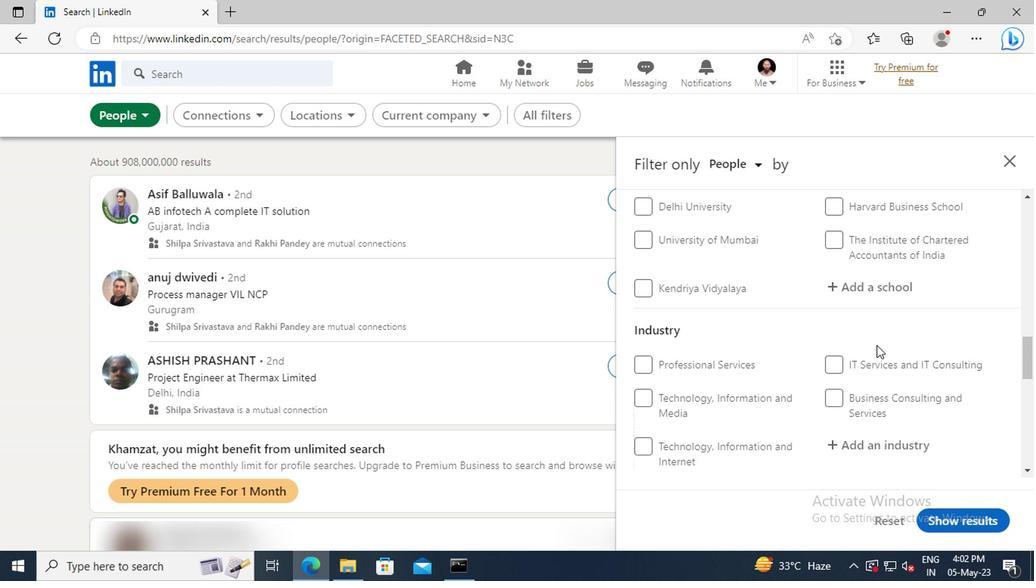 
Action: Mouse scrolled (874, 347) with delta (0, 0)
Screenshot: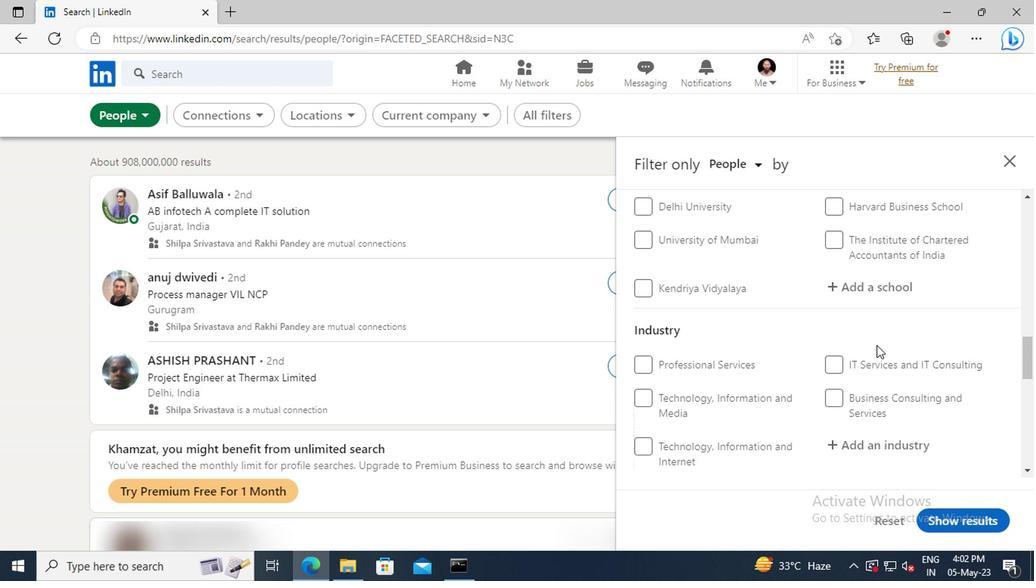 
Action: Mouse scrolled (874, 347) with delta (0, 0)
Screenshot: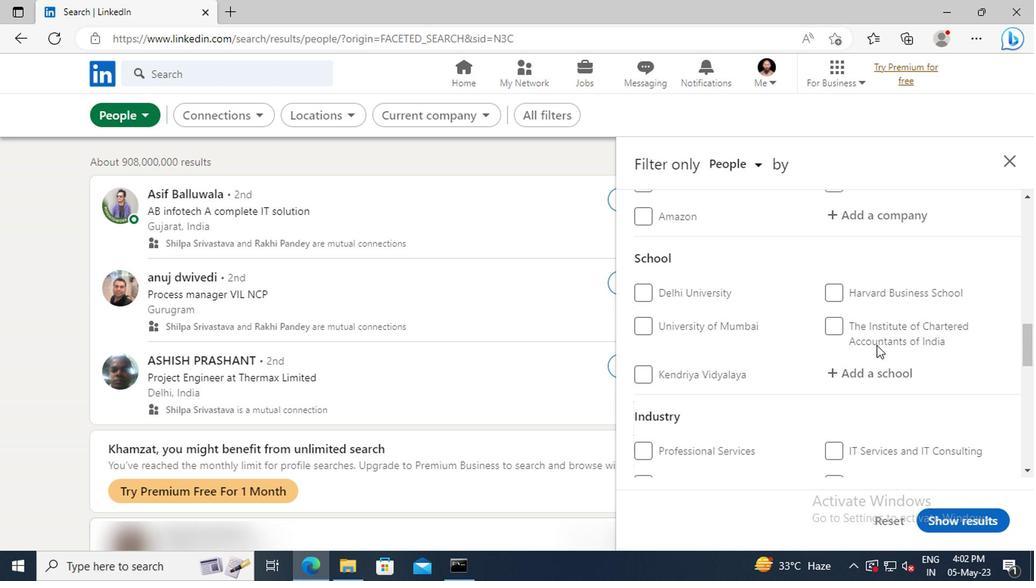 
Action: Mouse scrolled (874, 347) with delta (0, 0)
Screenshot: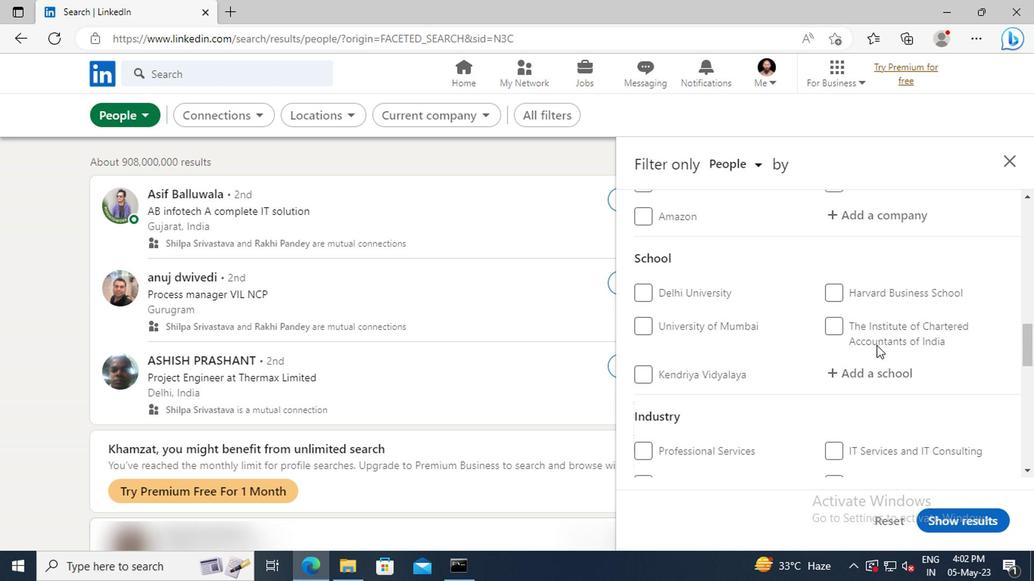 
Action: Mouse scrolled (874, 347) with delta (0, 0)
Screenshot: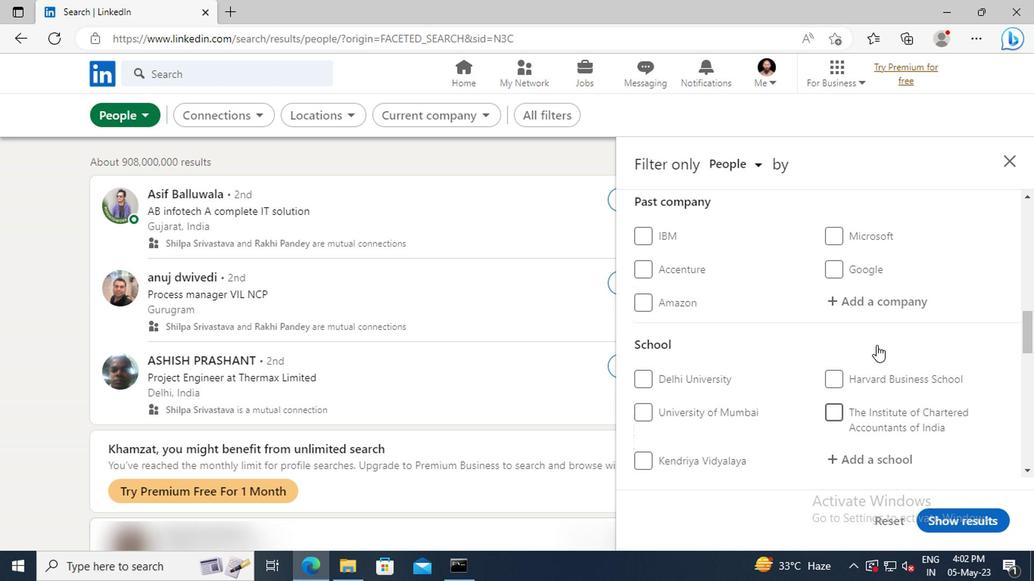
Action: Mouse scrolled (874, 347) with delta (0, 0)
Screenshot: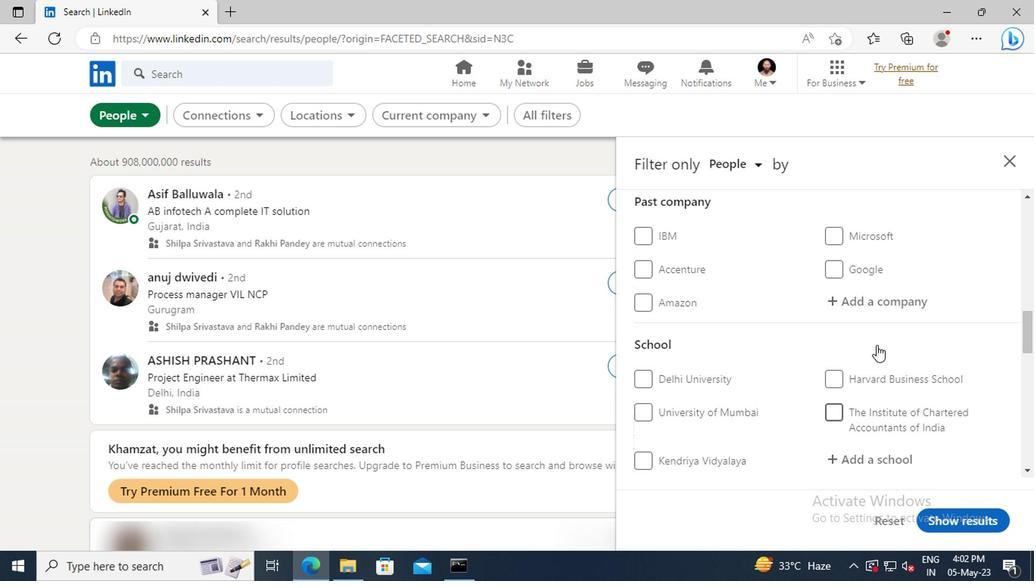 
Action: Mouse scrolled (874, 347) with delta (0, 0)
Screenshot: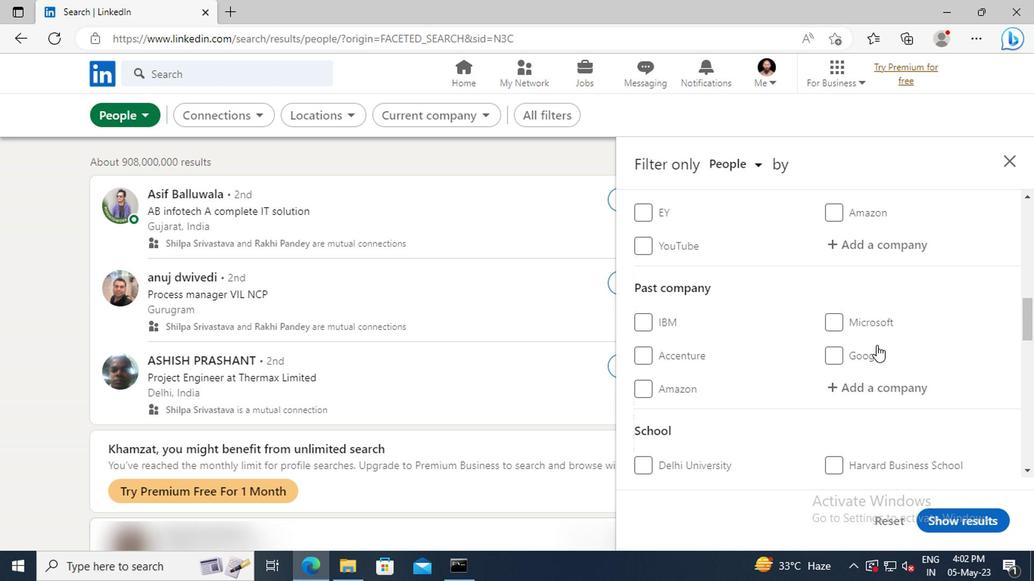
Action: Mouse scrolled (874, 347) with delta (0, 0)
Screenshot: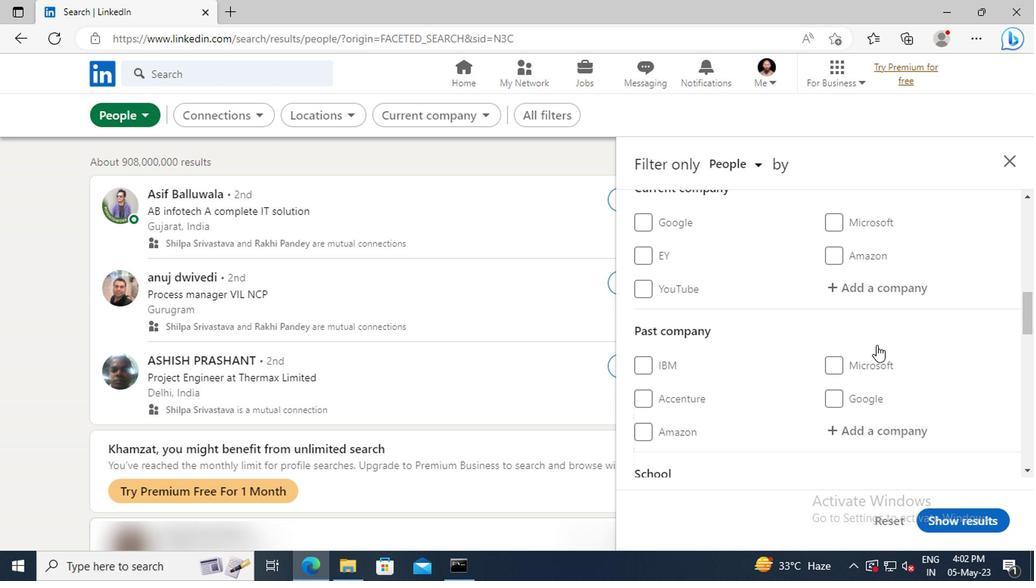 
Action: Mouse moved to (865, 338)
Screenshot: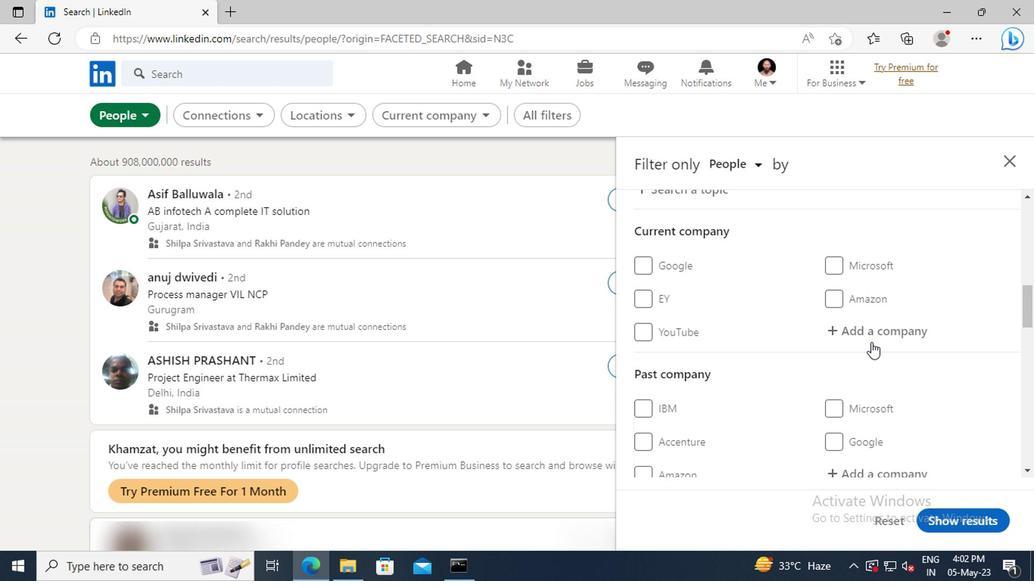 
Action: Mouse pressed left at (865, 338)
Screenshot: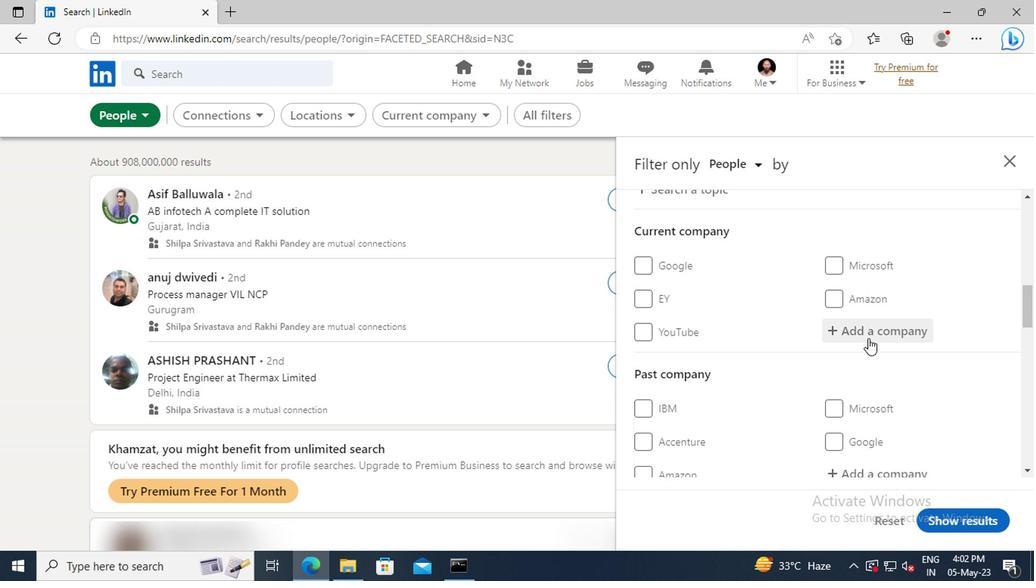 
Action: Key pressed <Key.shift>CHOLAMANDALAM<Key.space>
Screenshot: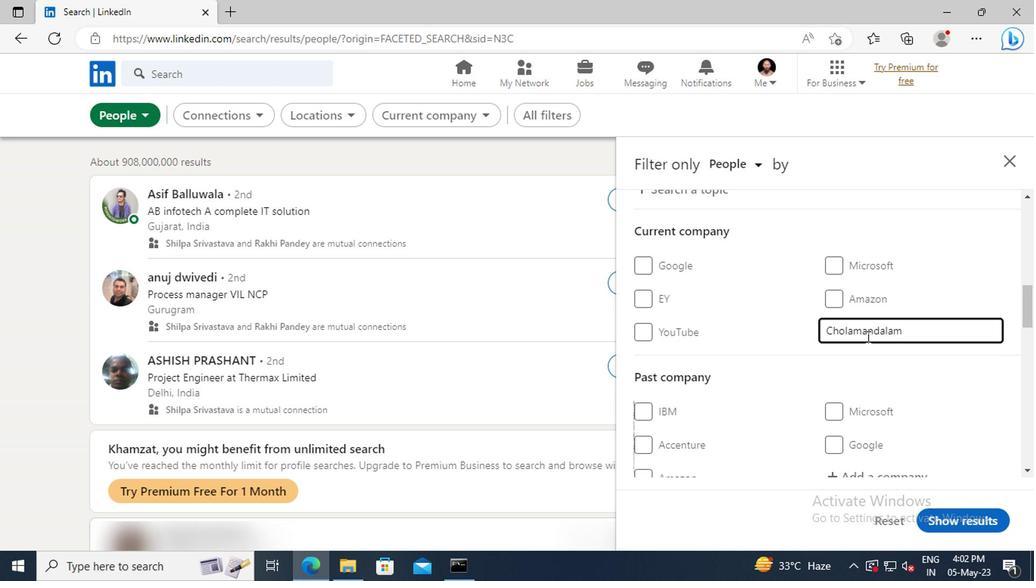 
Action: Mouse moved to (863, 358)
Screenshot: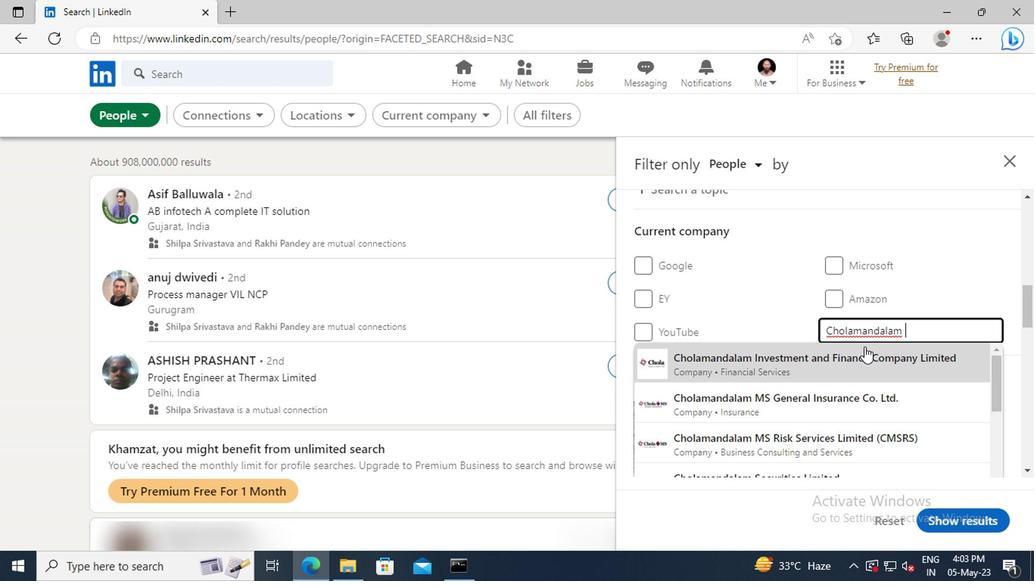 
Action: Mouse pressed left at (863, 358)
Screenshot: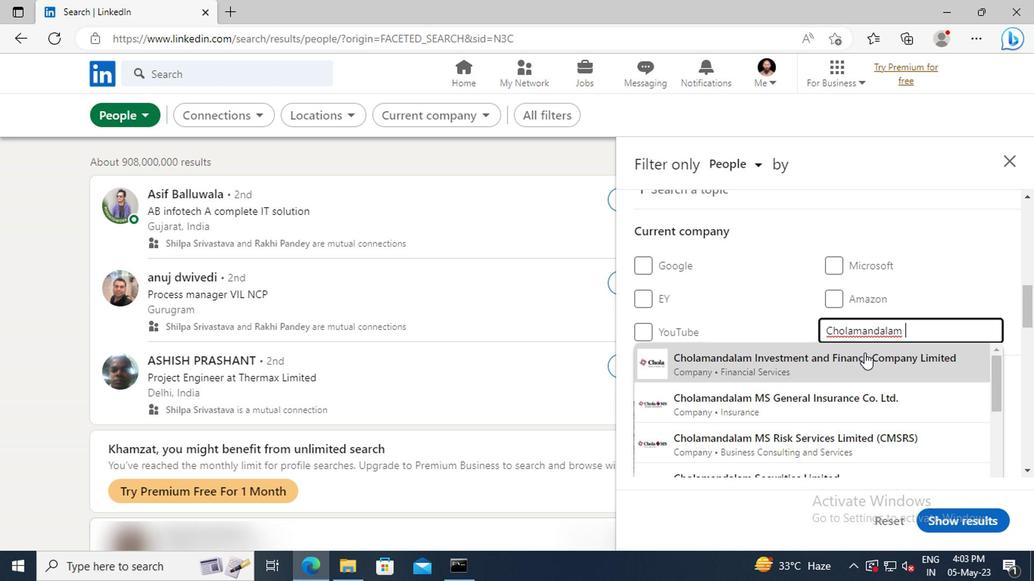 
Action: Mouse scrolled (863, 358) with delta (0, 0)
Screenshot: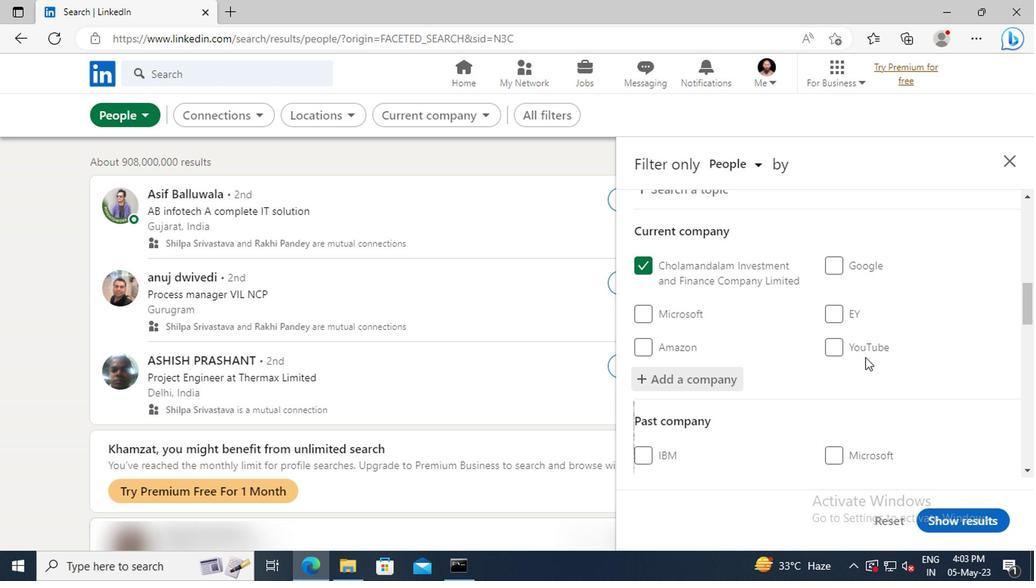 
Action: Mouse moved to (863, 358)
Screenshot: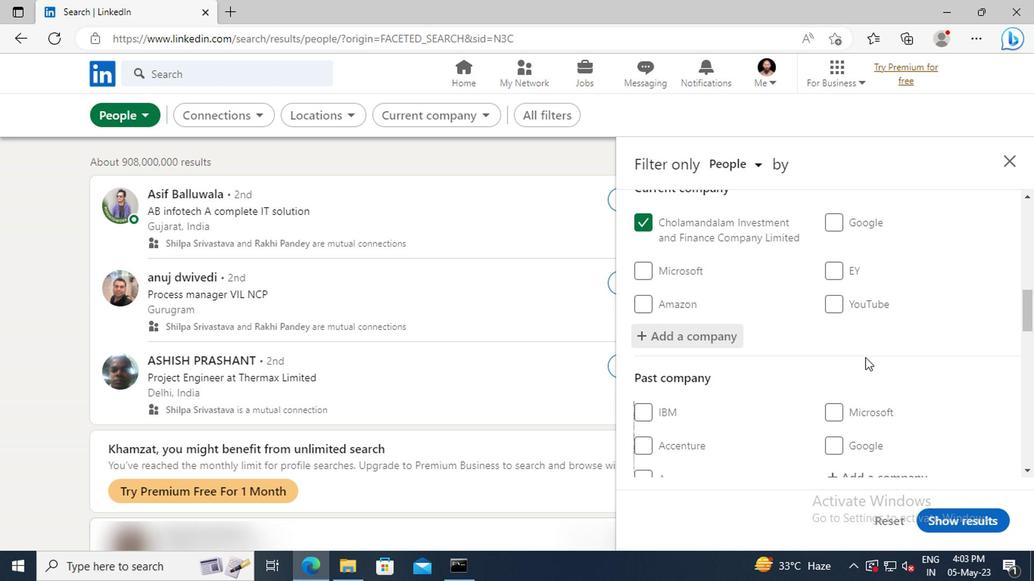 
Action: Mouse scrolled (863, 357) with delta (0, 0)
Screenshot: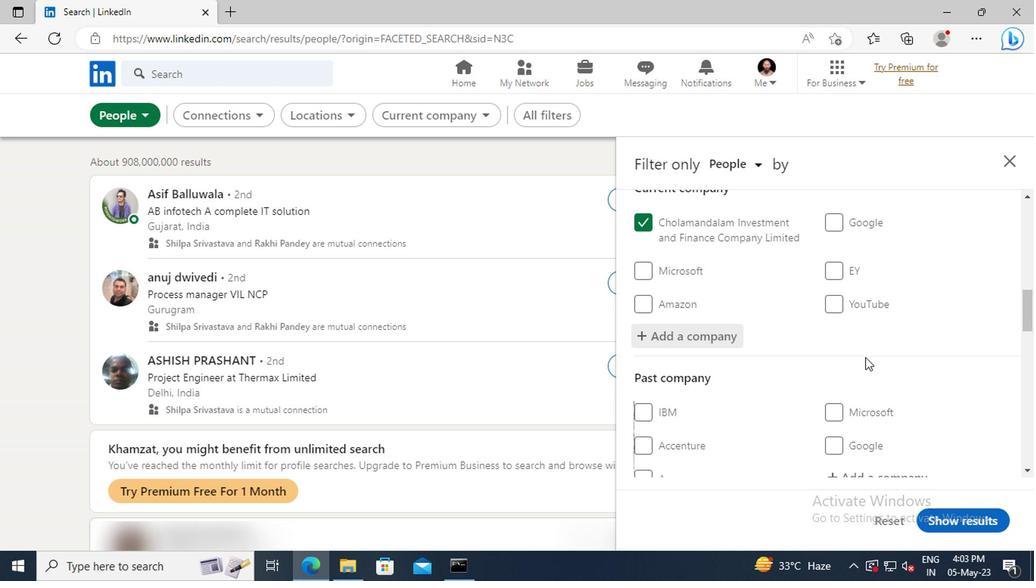 
Action: Mouse scrolled (863, 357) with delta (0, 0)
Screenshot: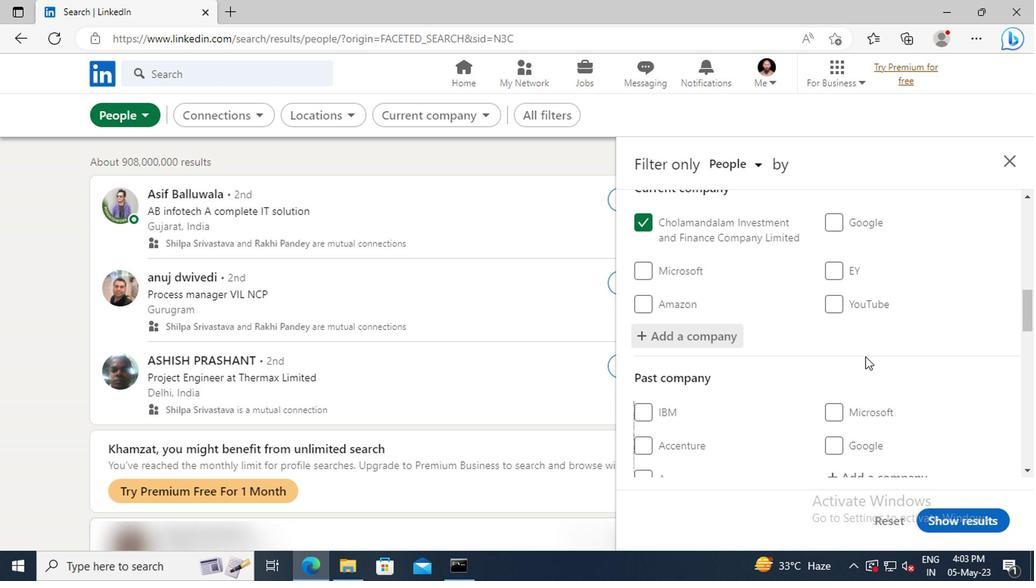 
Action: Mouse moved to (863, 354)
Screenshot: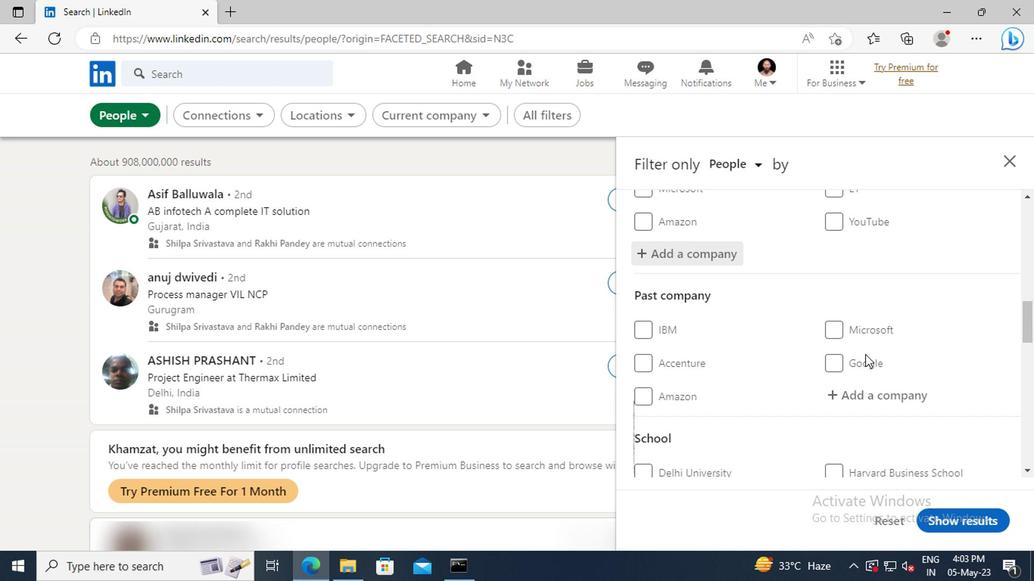
Action: Mouse scrolled (863, 353) with delta (0, 0)
Screenshot: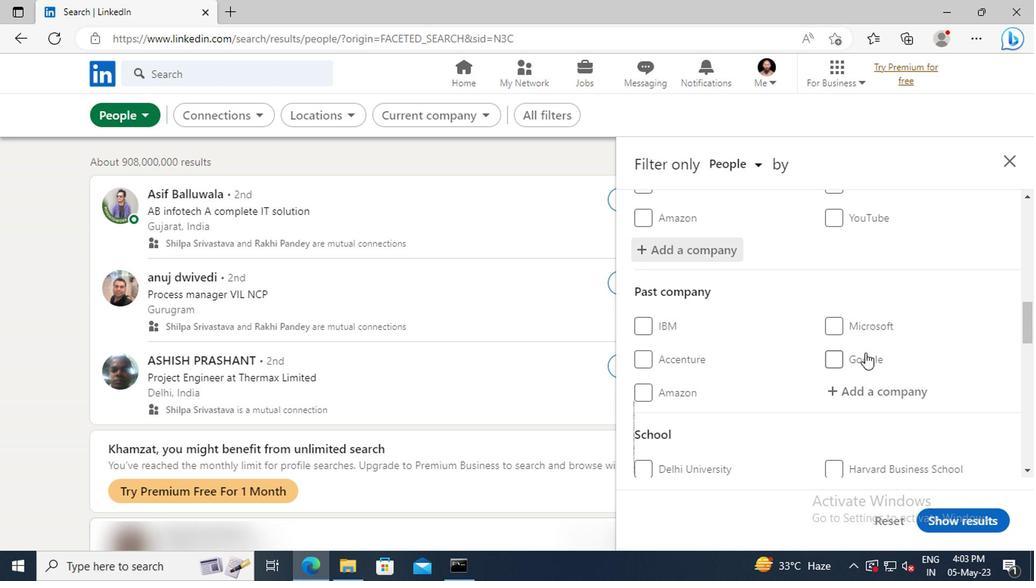 
Action: Mouse scrolled (863, 353) with delta (0, 0)
Screenshot: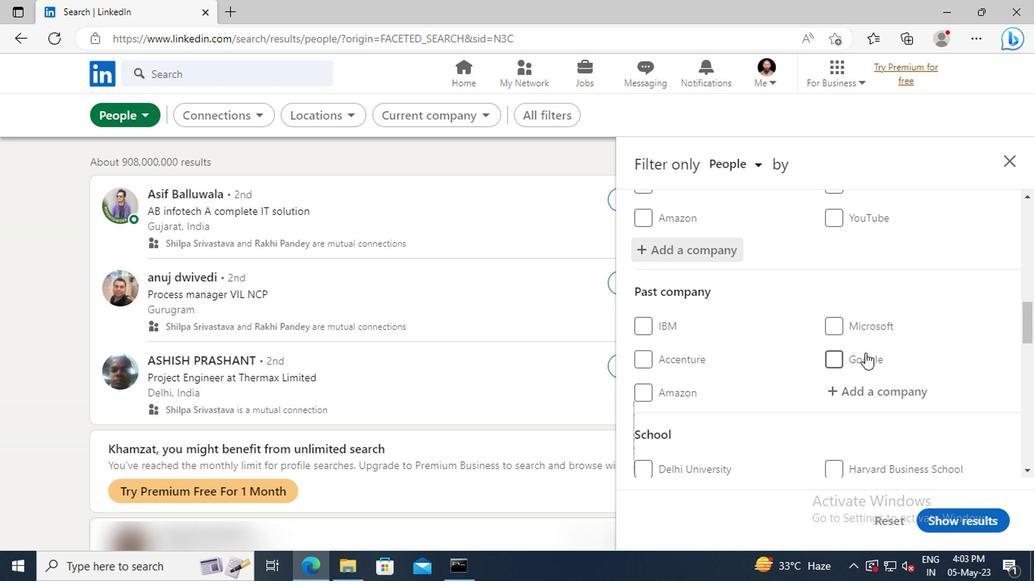 
Action: Mouse scrolled (863, 353) with delta (0, 0)
Screenshot: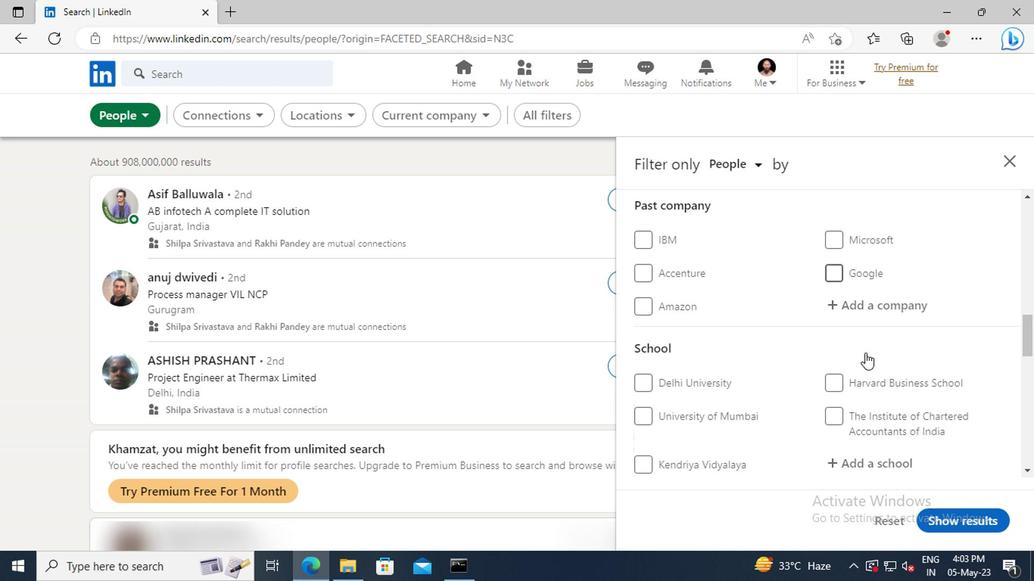 
Action: Mouse scrolled (863, 353) with delta (0, 0)
Screenshot: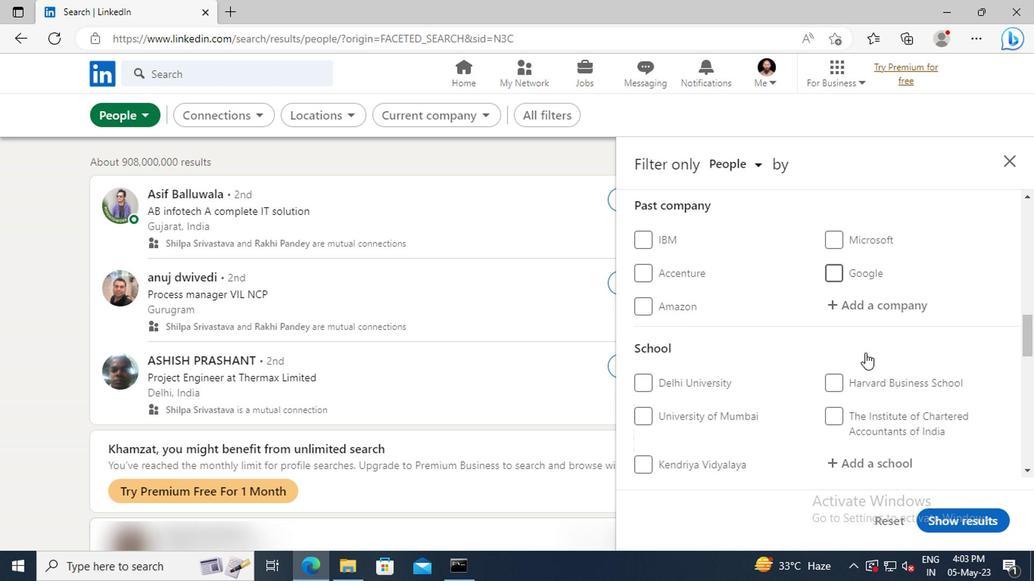 
Action: Mouse moved to (858, 379)
Screenshot: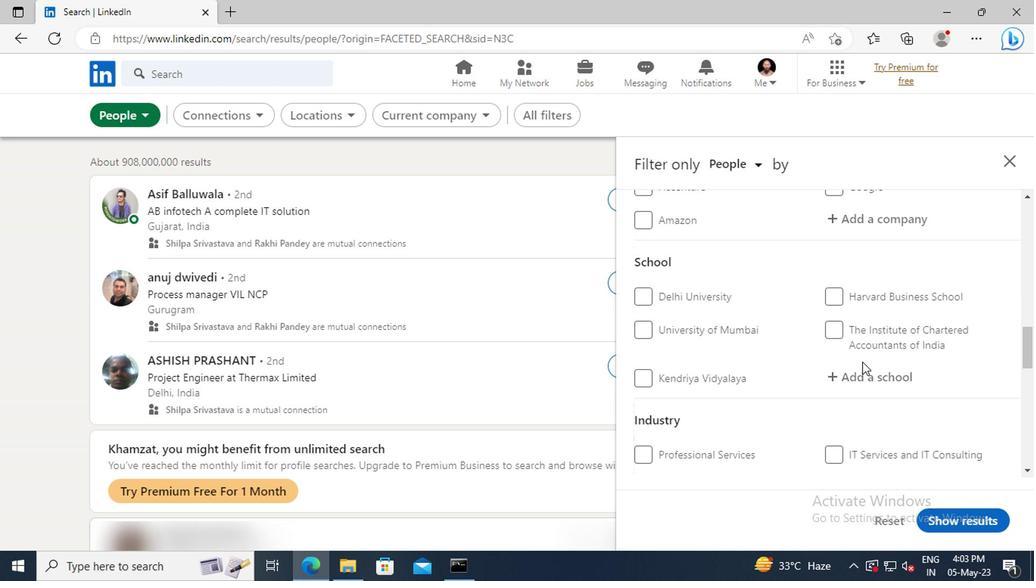 
Action: Mouse pressed left at (858, 379)
Screenshot: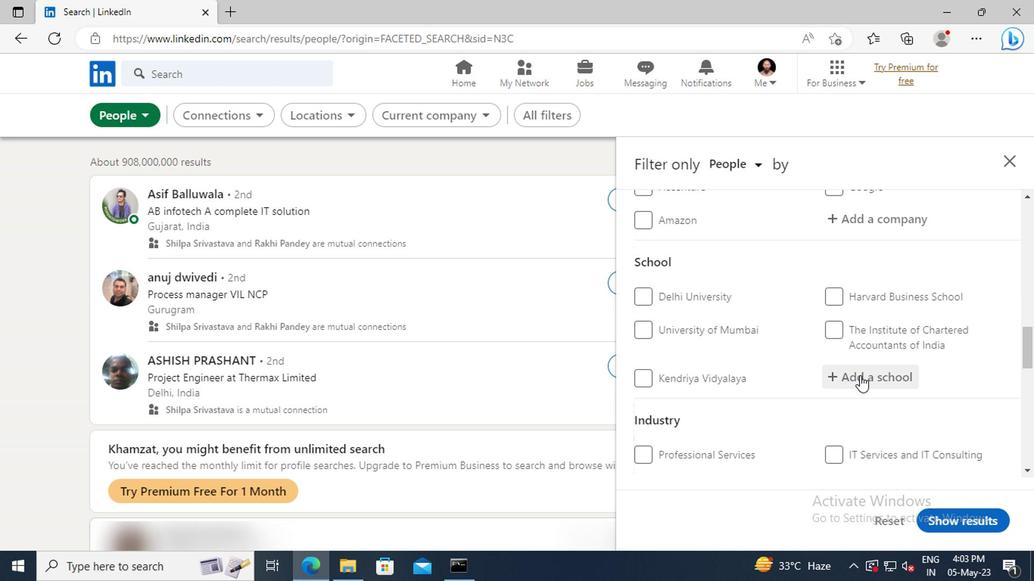 
Action: Key pressed <Key.shift>YESHWANTR
Screenshot: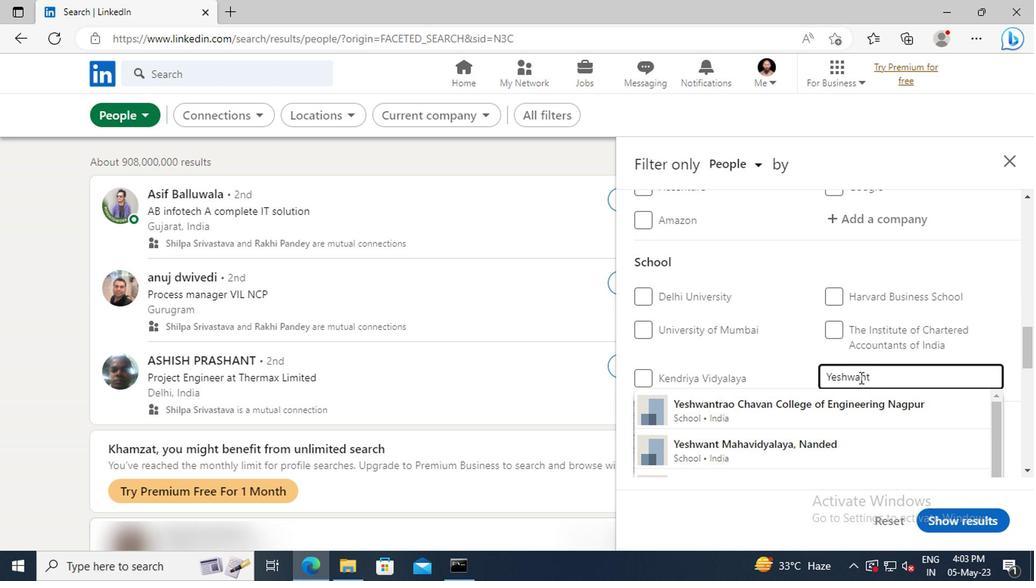 
Action: Mouse moved to (858, 402)
Screenshot: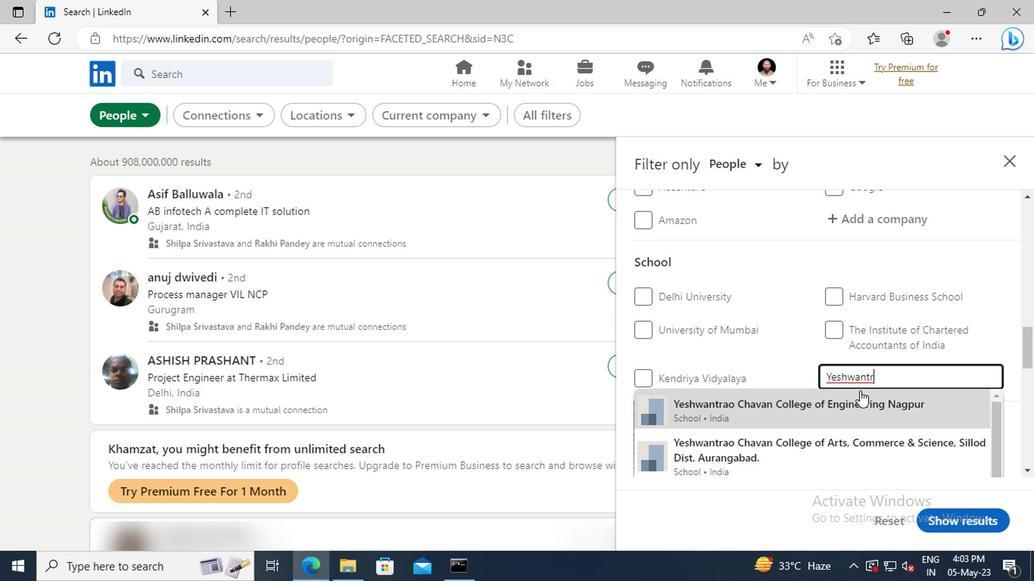 
Action: Mouse pressed left at (858, 402)
Screenshot: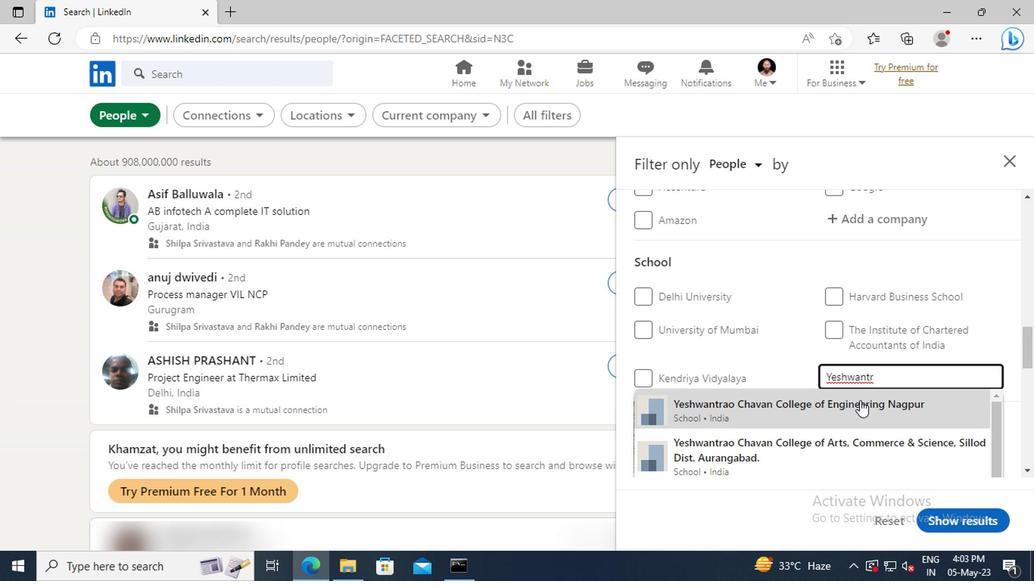 
Action: Mouse scrolled (858, 401) with delta (0, -1)
Screenshot: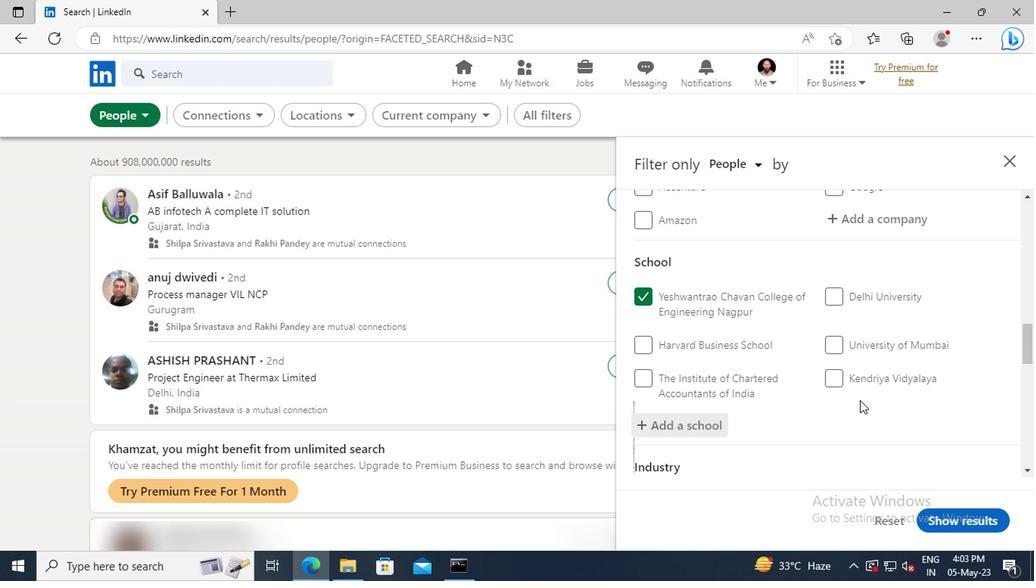 
Action: Mouse scrolled (858, 401) with delta (0, -1)
Screenshot: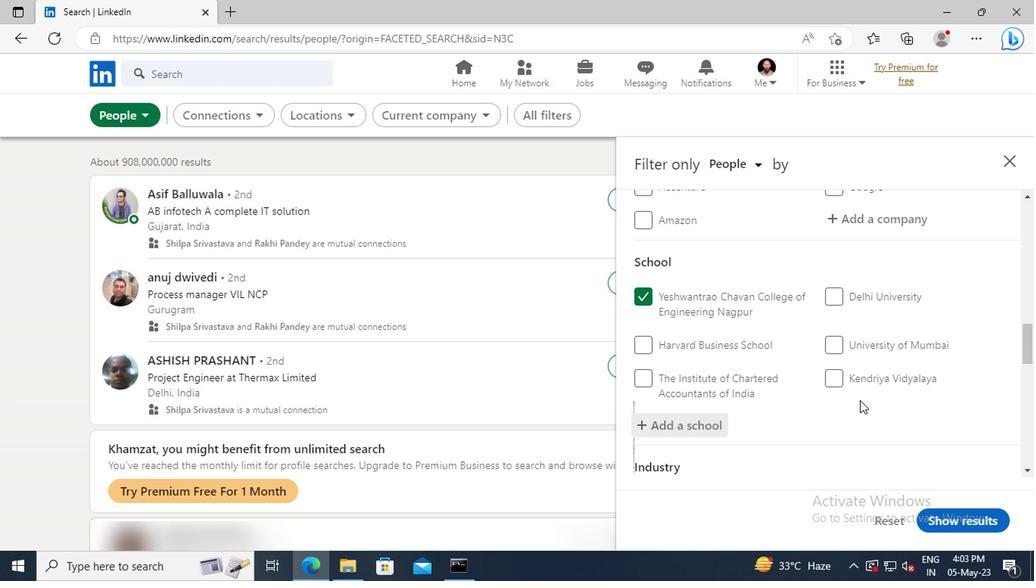 
Action: Mouse scrolled (858, 401) with delta (0, -1)
Screenshot: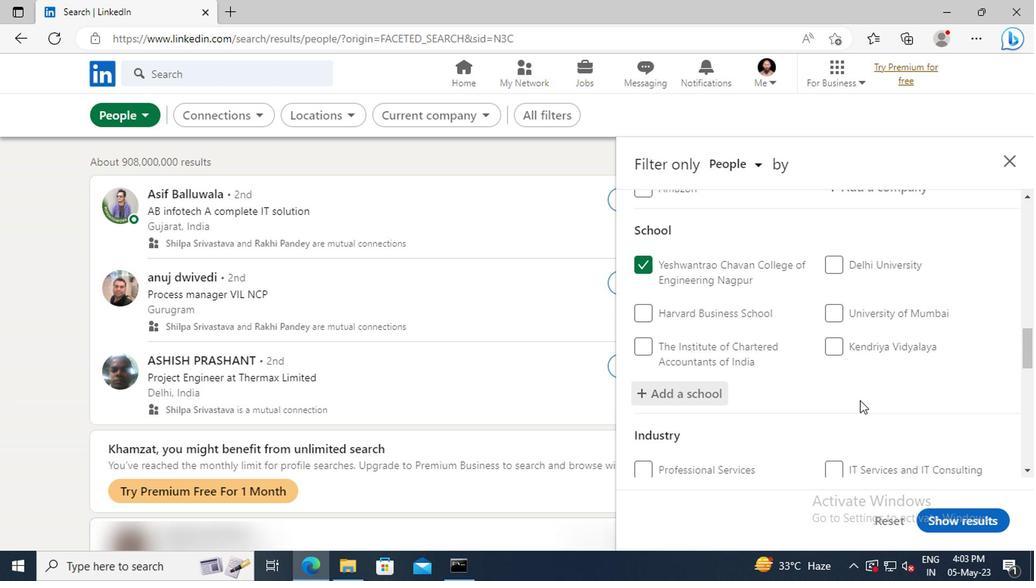 
Action: Mouse moved to (854, 393)
Screenshot: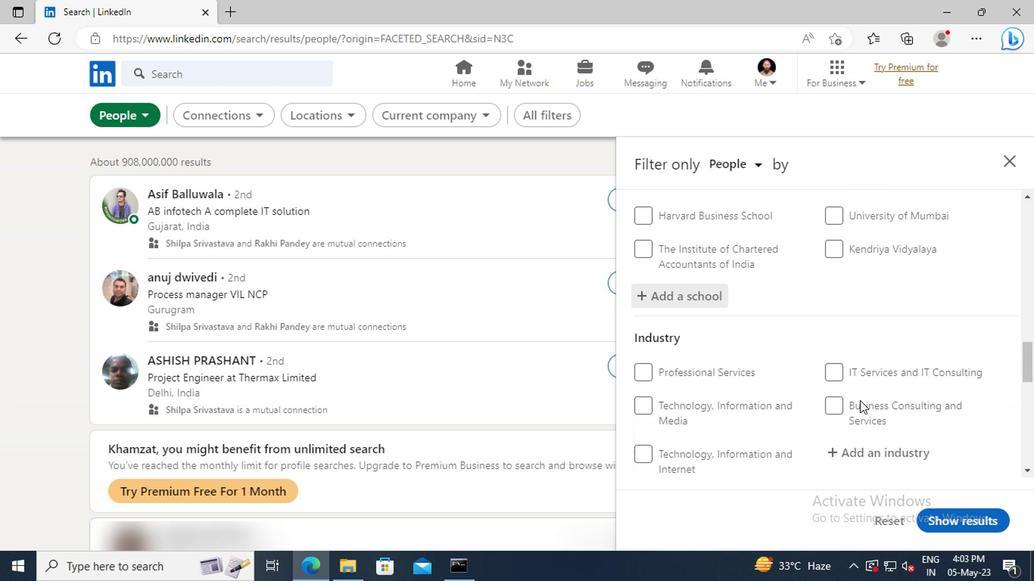 
Action: Mouse scrolled (854, 392) with delta (0, -1)
Screenshot: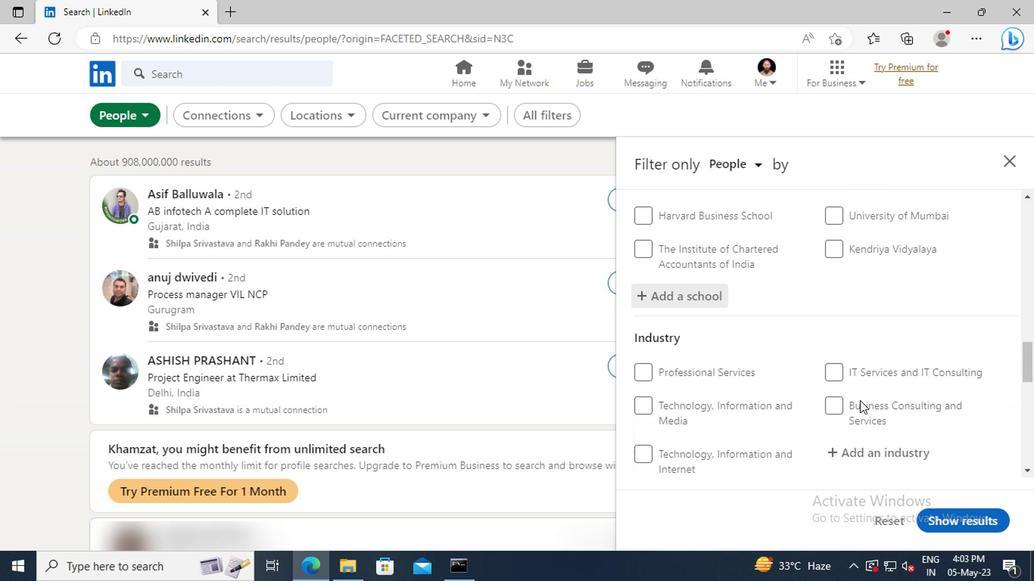 
Action: Mouse moved to (854, 390)
Screenshot: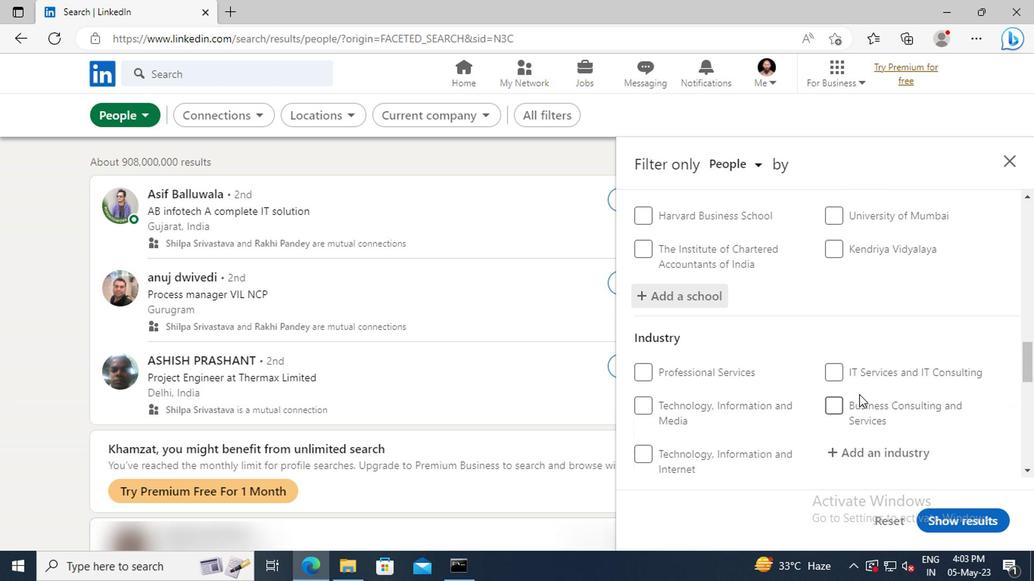 
Action: Mouse scrolled (854, 389) with delta (0, 0)
Screenshot: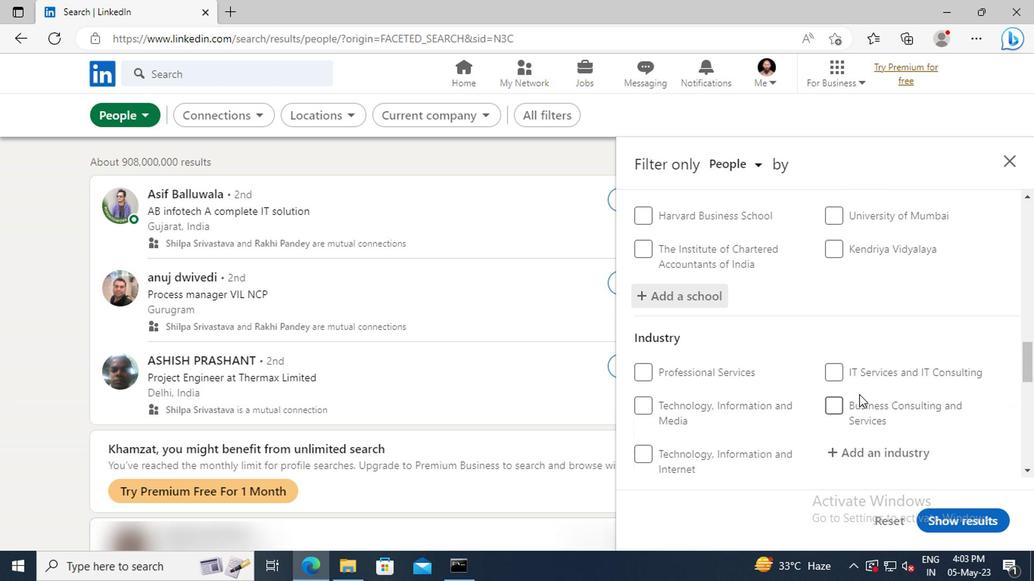 
Action: Mouse moved to (859, 377)
Screenshot: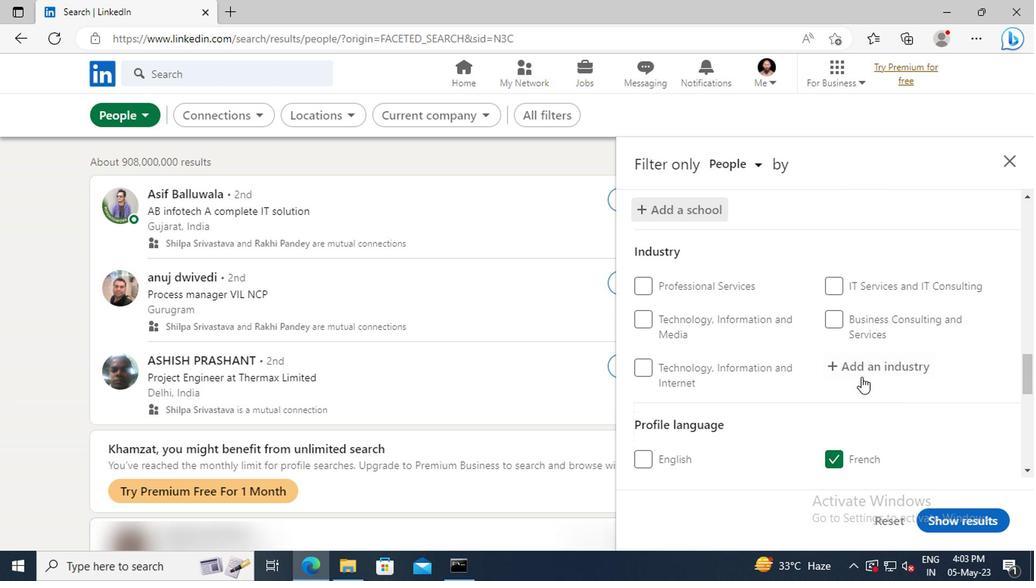 
Action: Mouse pressed left at (859, 377)
Screenshot: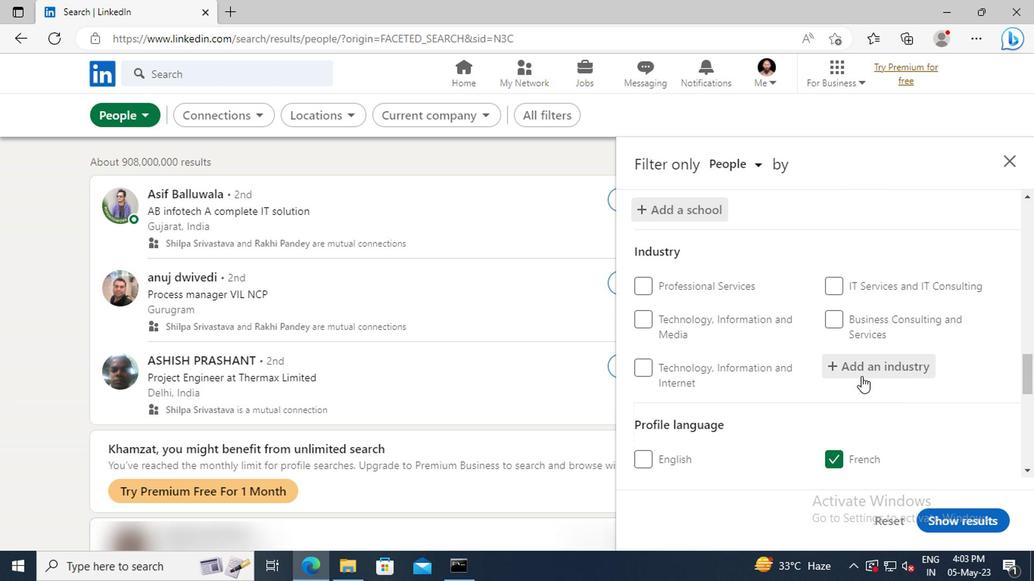 
Action: Key pressed <Key.shift>BAN
Screenshot: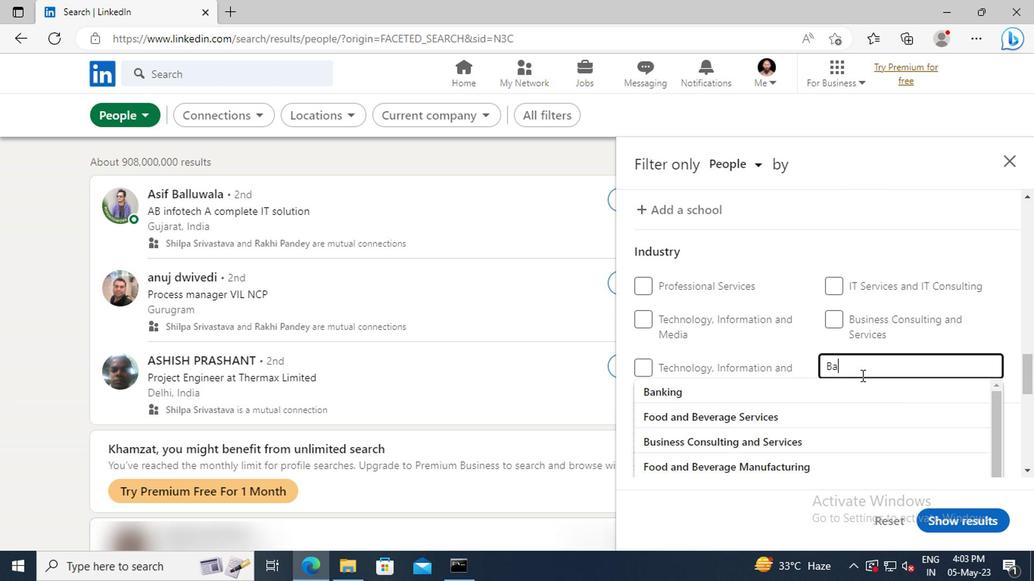 
Action: Mouse moved to (861, 386)
Screenshot: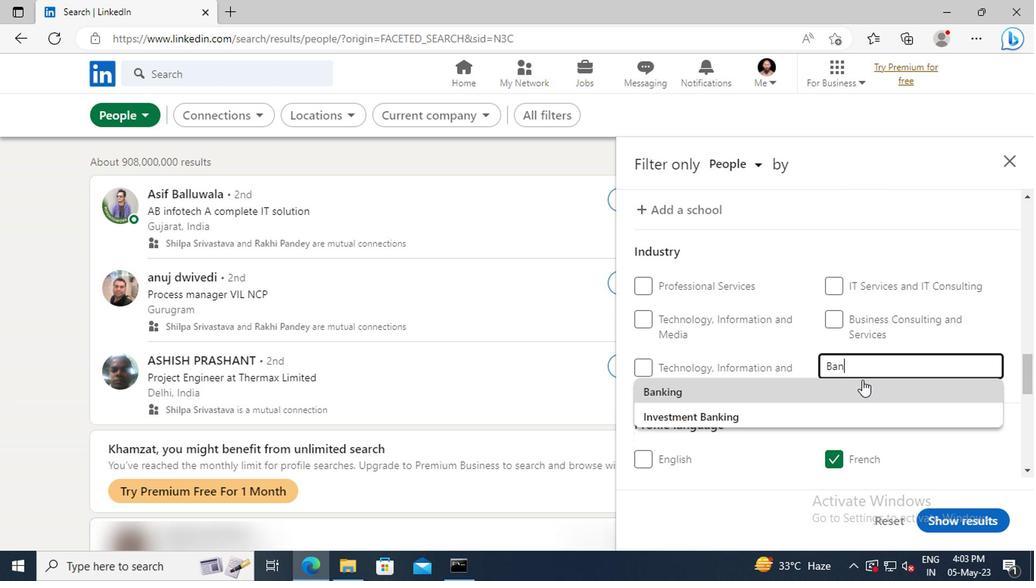 
Action: Mouse pressed left at (861, 386)
Screenshot: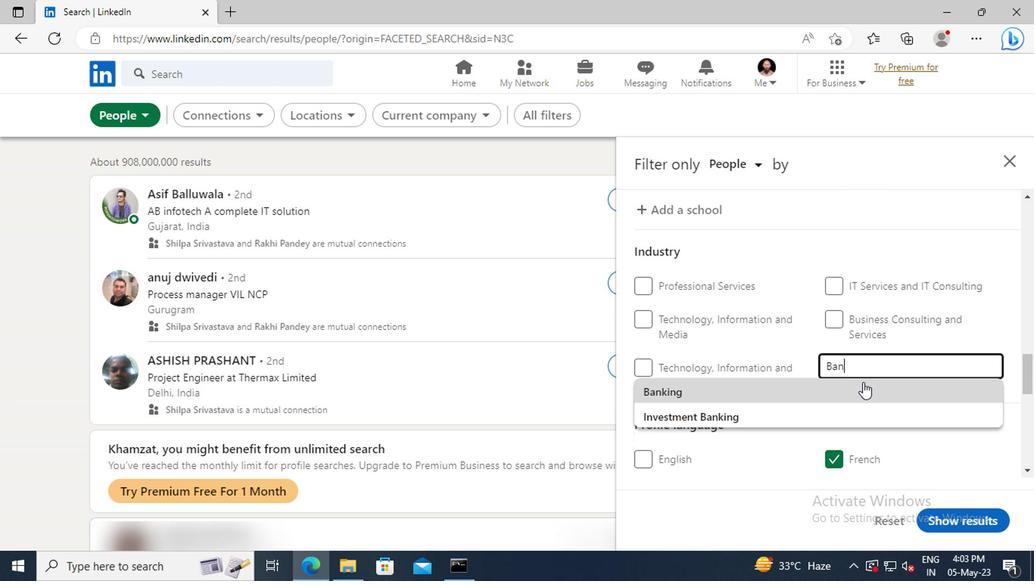 
Action: Mouse scrolled (861, 386) with delta (0, 0)
Screenshot: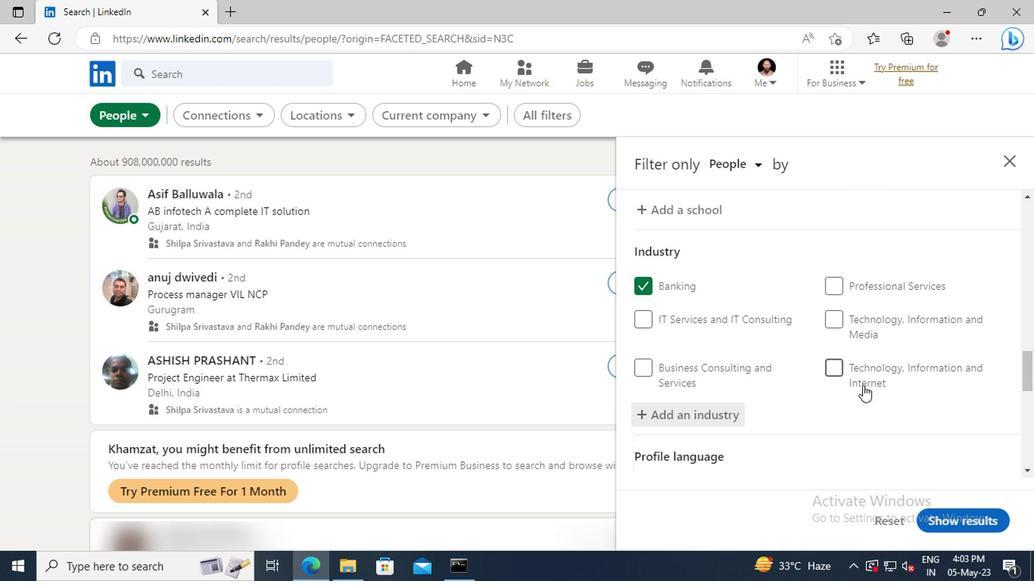 
Action: Mouse scrolled (861, 386) with delta (0, 0)
Screenshot: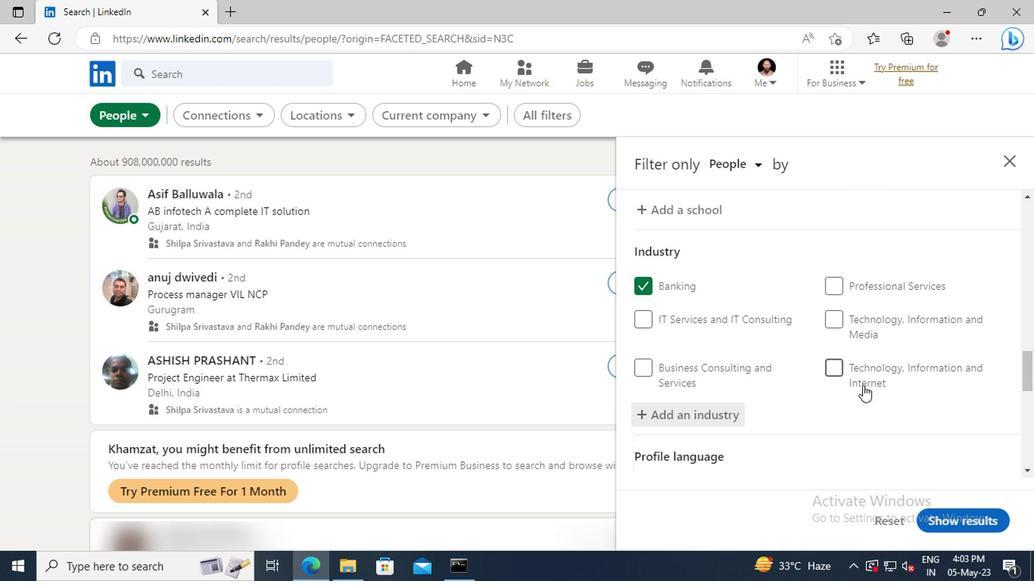 
Action: Mouse scrolled (861, 386) with delta (0, 0)
Screenshot: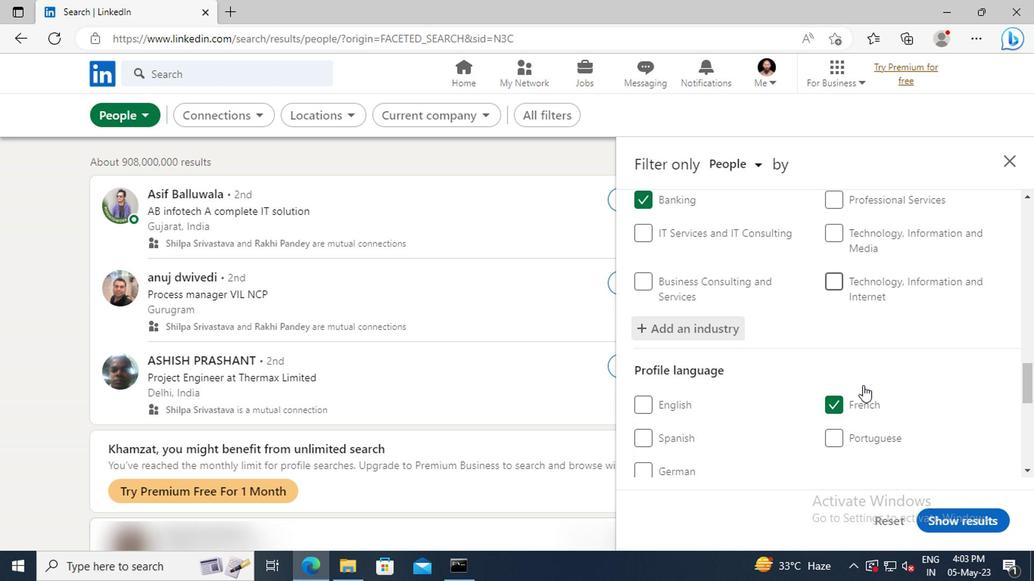 
Action: Mouse scrolled (861, 386) with delta (0, 0)
Screenshot: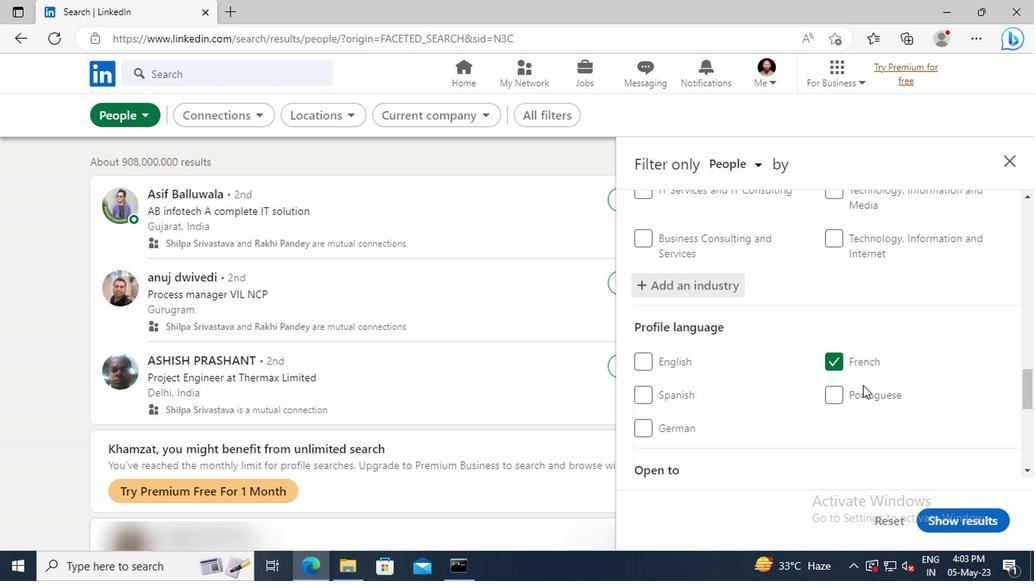 
Action: Mouse scrolled (861, 386) with delta (0, 0)
Screenshot: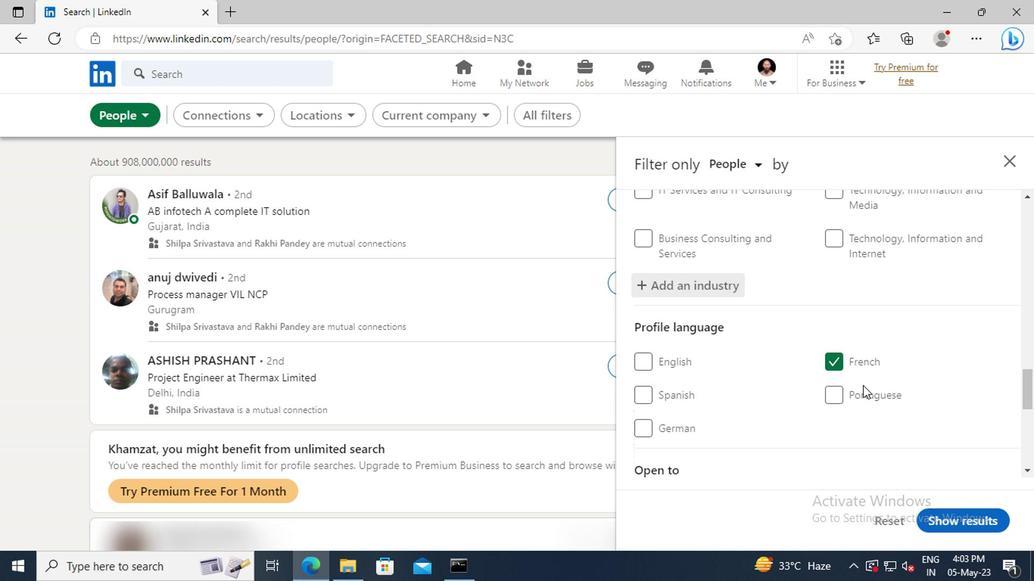 
Action: Mouse scrolled (861, 386) with delta (0, 0)
Screenshot: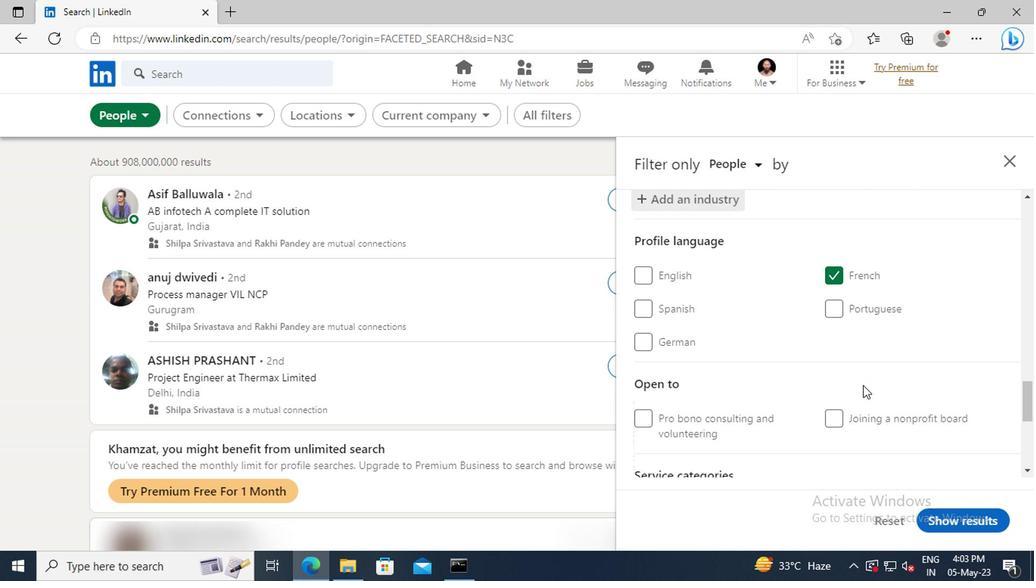 
Action: Mouse scrolled (861, 386) with delta (0, 0)
Screenshot: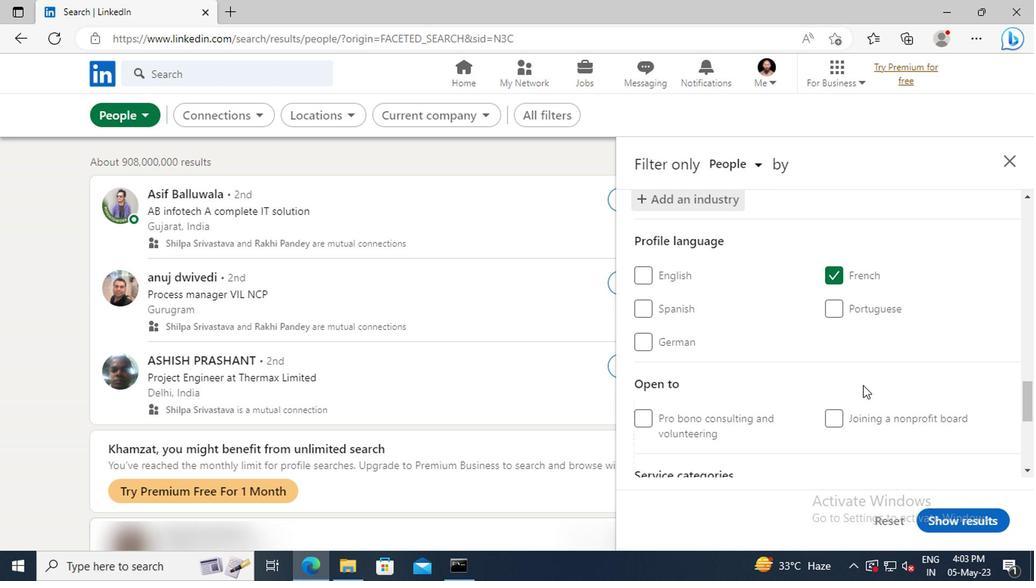 
Action: Mouse scrolled (861, 386) with delta (0, 0)
Screenshot: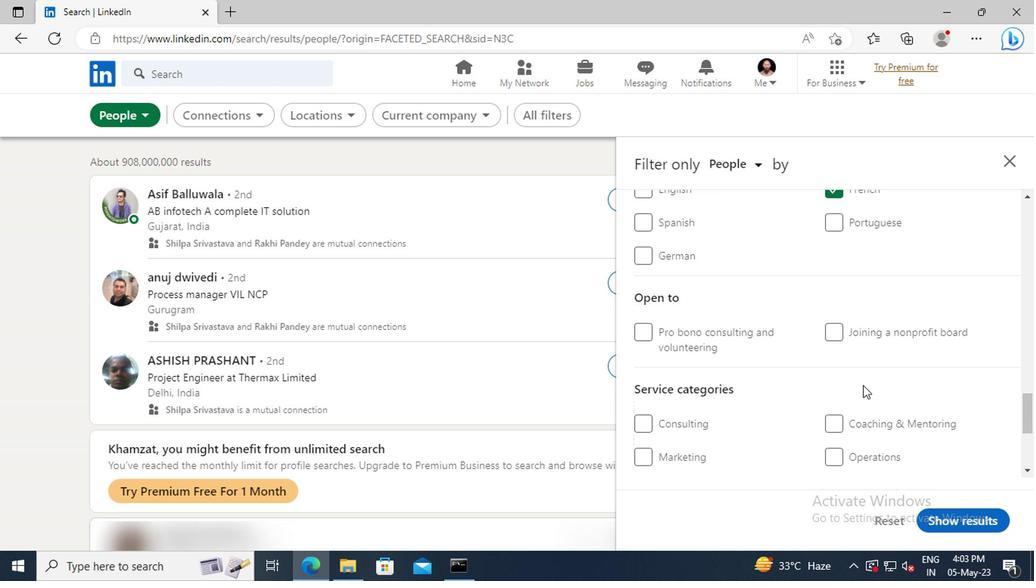 
Action: Mouse scrolled (861, 386) with delta (0, 0)
Screenshot: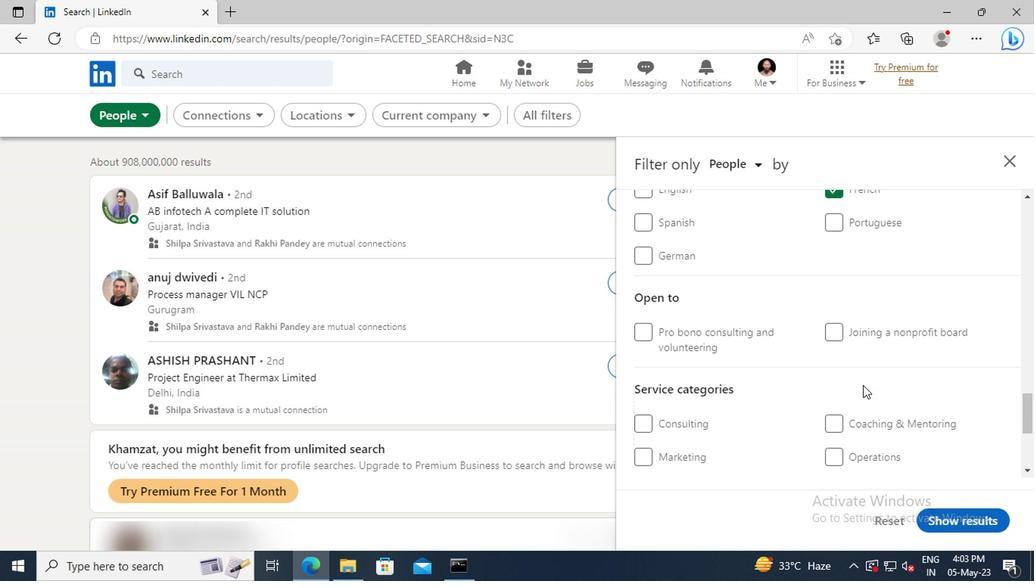 
Action: Mouse moved to (861, 399)
Screenshot: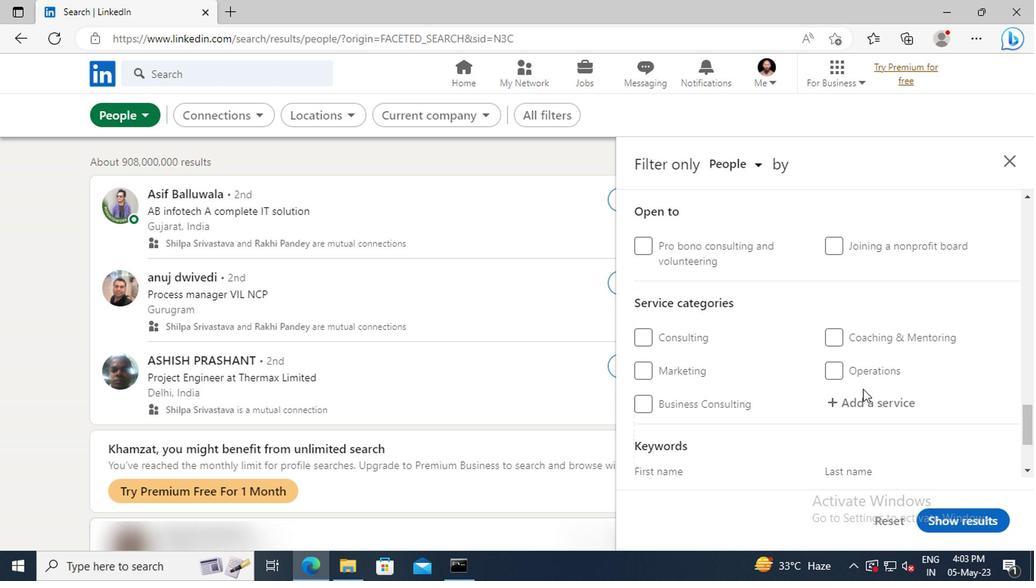
Action: Mouse pressed left at (861, 399)
Screenshot: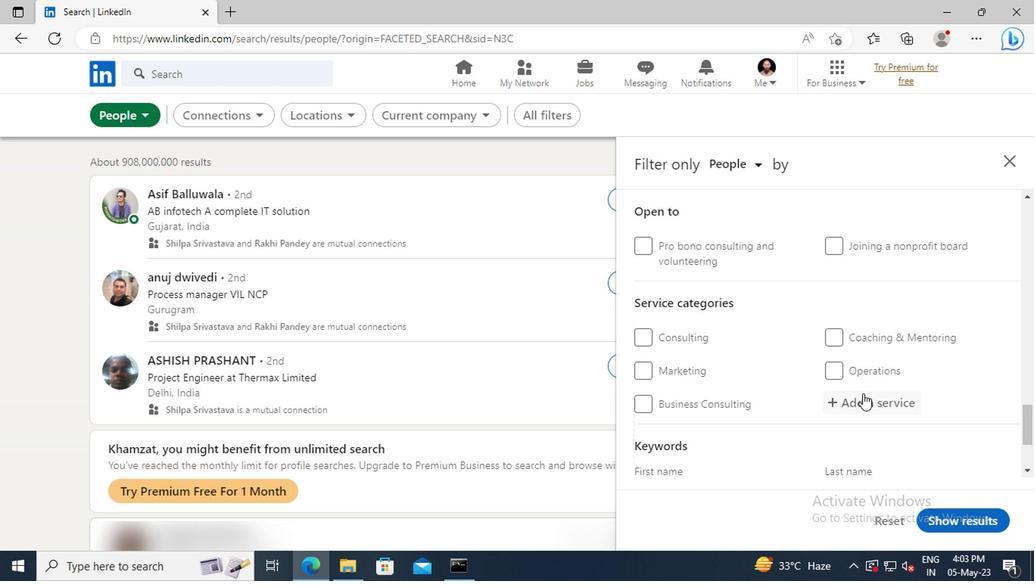 
Action: Key pressed <Key.shift>WRITING
Screenshot: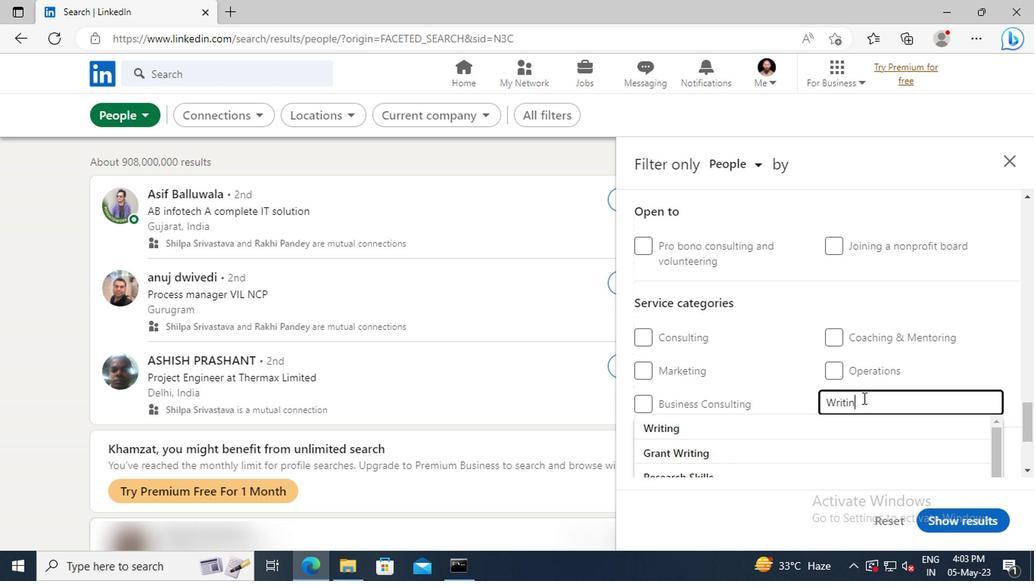 
Action: Mouse moved to (863, 426)
Screenshot: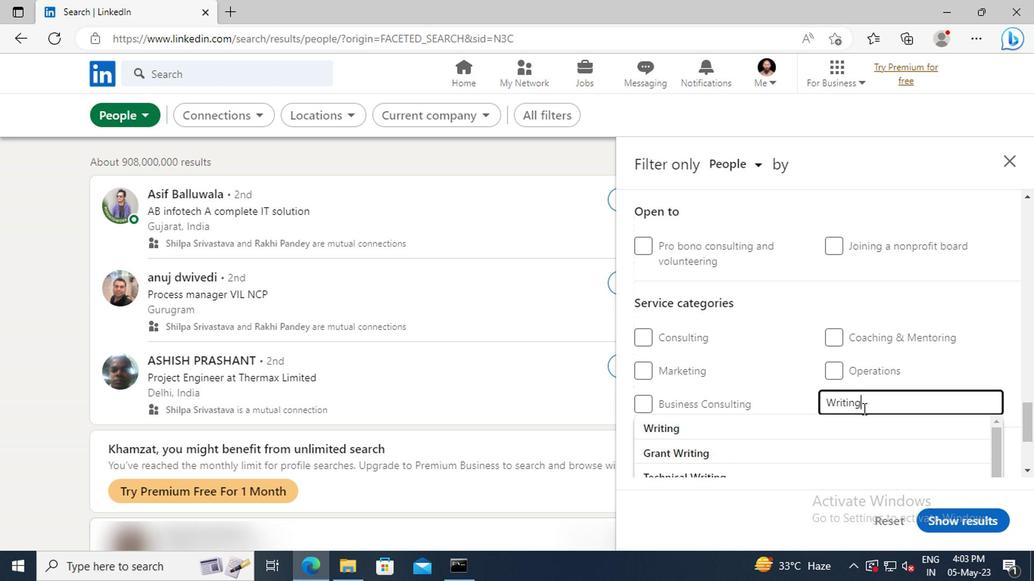 
Action: Mouse pressed left at (863, 426)
Screenshot: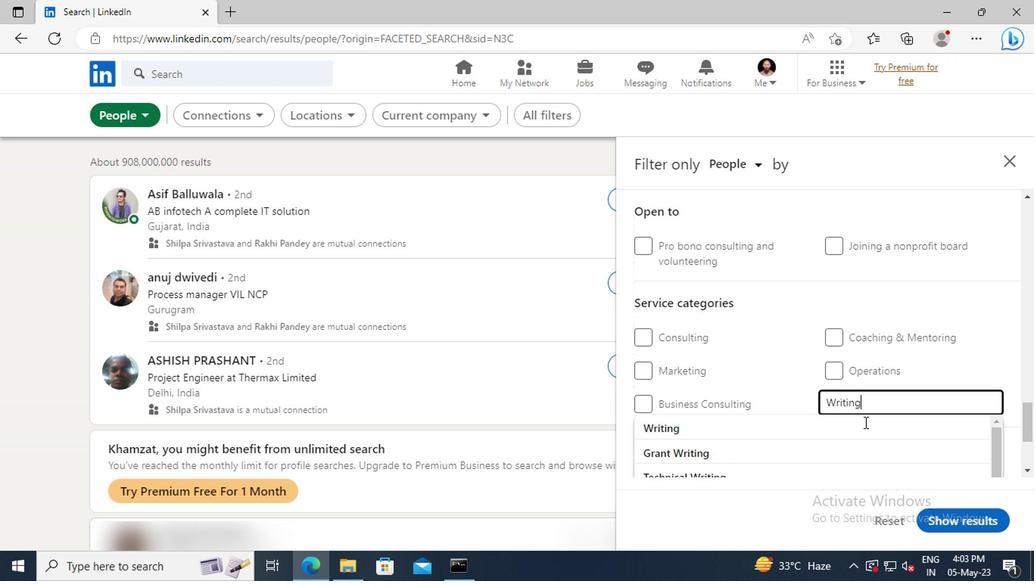 
Action: Mouse scrolled (863, 425) with delta (0, -1)
Screenshot: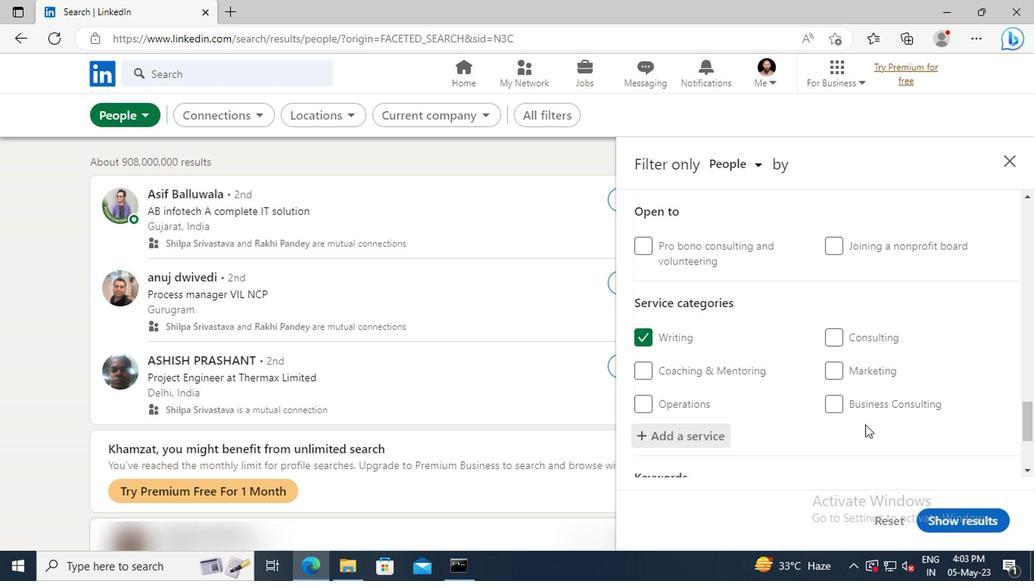 
Action: Mouse scrolled (863, 425) with delta (0, -1)
Screenshot: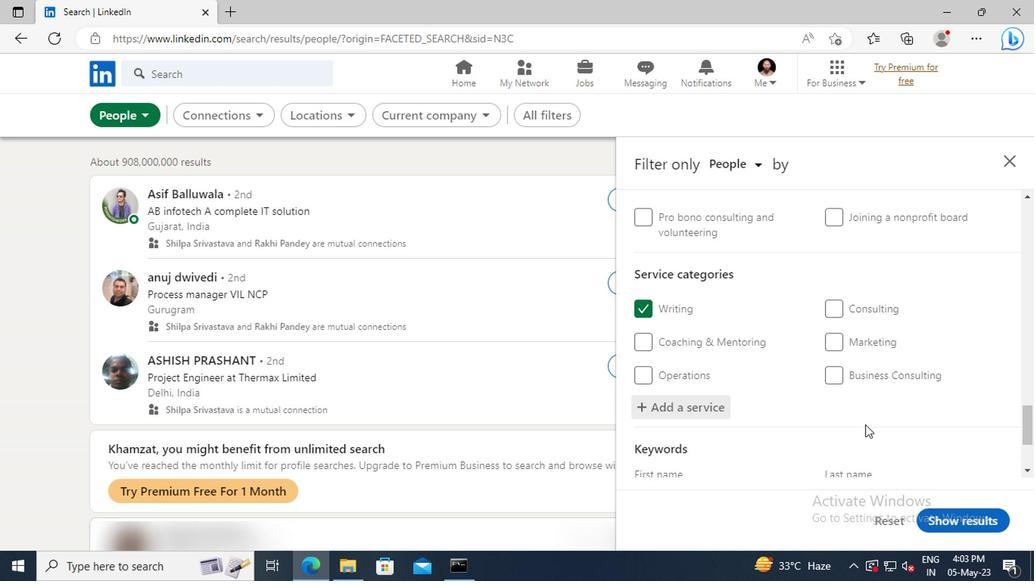
Action: Mouse scrolled (863, 425) with delta (0, -1)
Screenshot: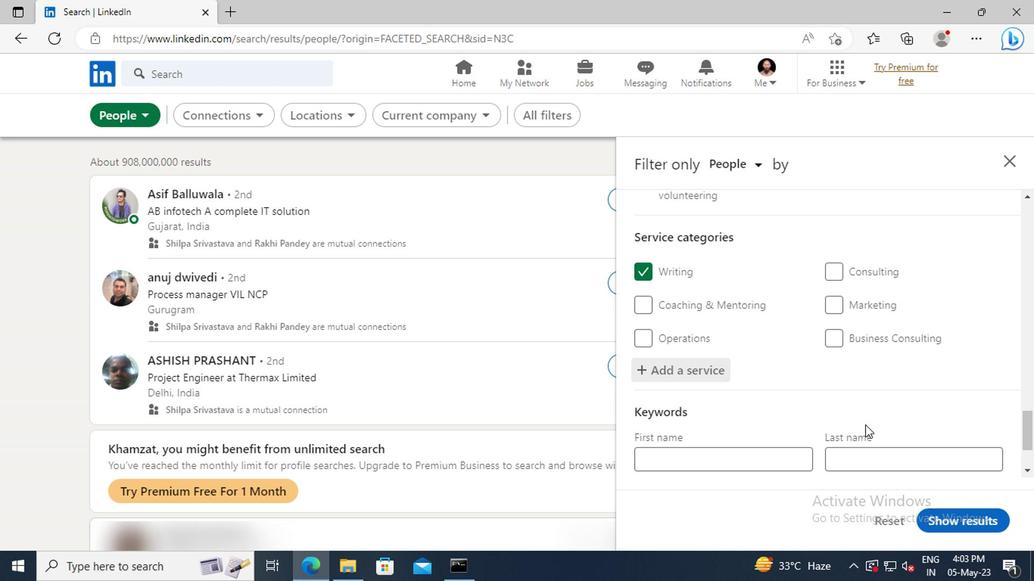 
Action: Mouse scrolled (863, 425) with delta (0, -1)
Screenshot: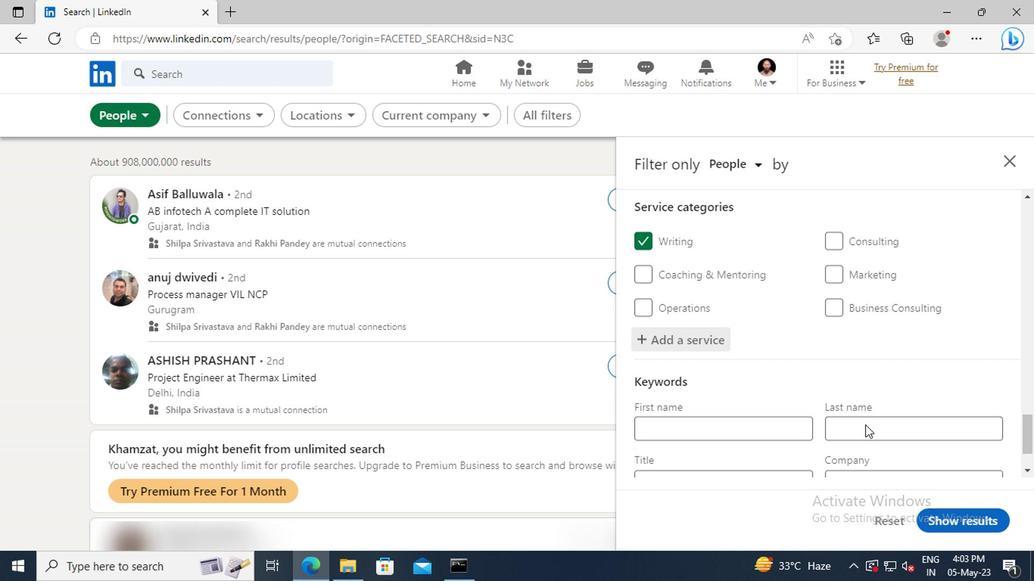
Action: Mouse moved to (759, 412)
Screenshot: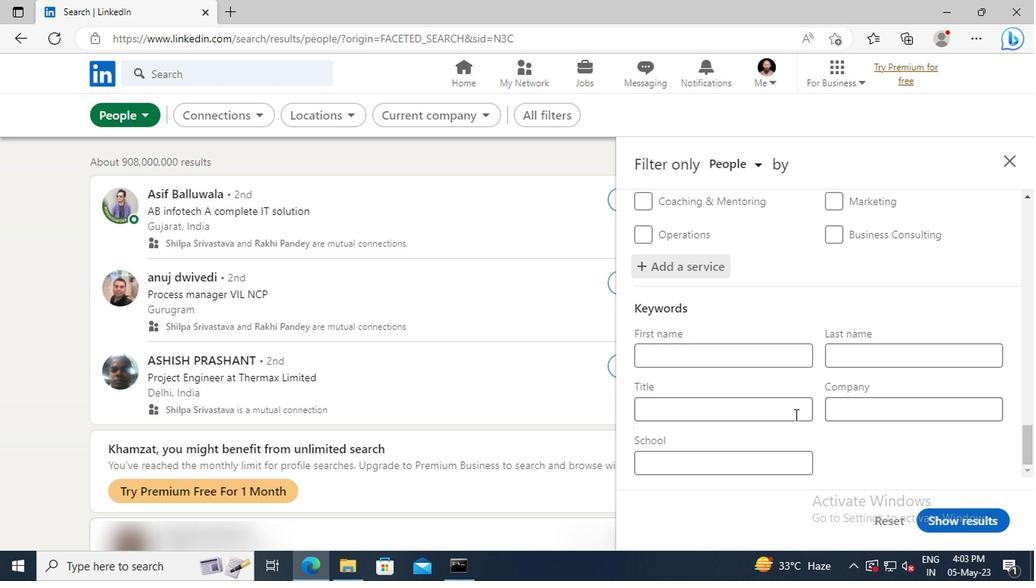 
Action: Mouse pressed left at (759, 412)
Screenshot: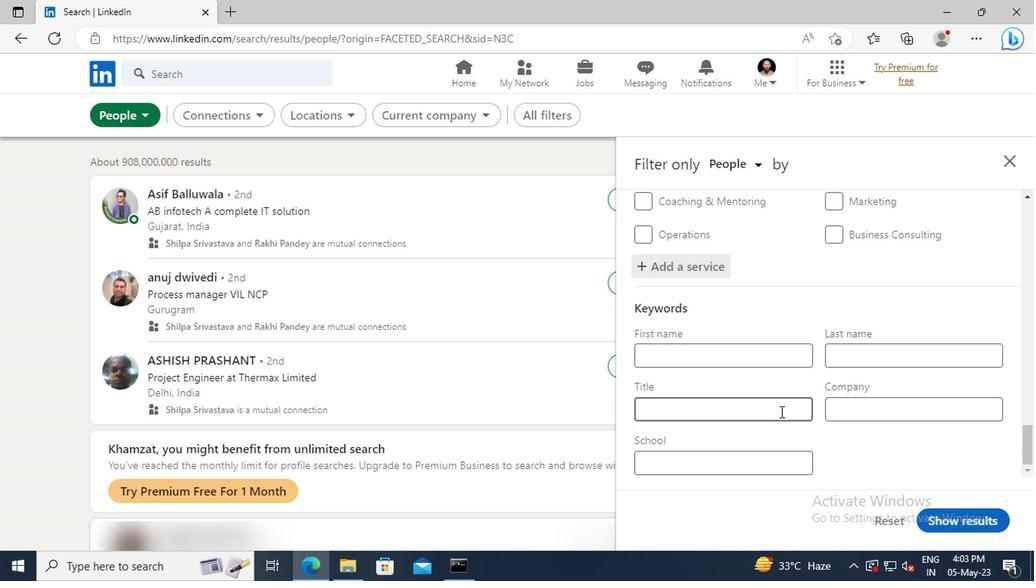 
Action: Key pressed <Key.shift>AUDITOR<Key.enter>
Screenshot: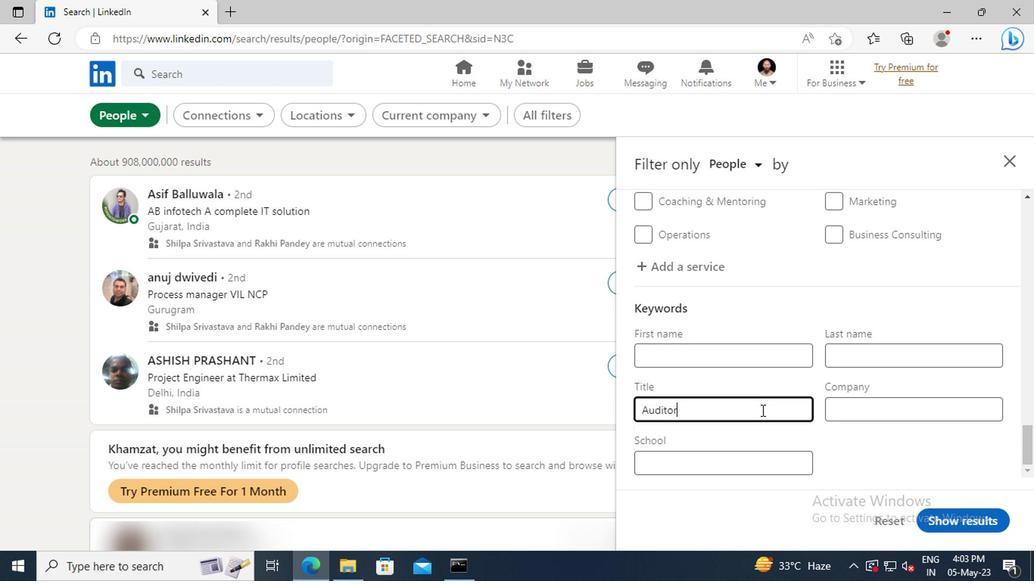 
Action: Mouse moved to (941, 523)
Screenshot: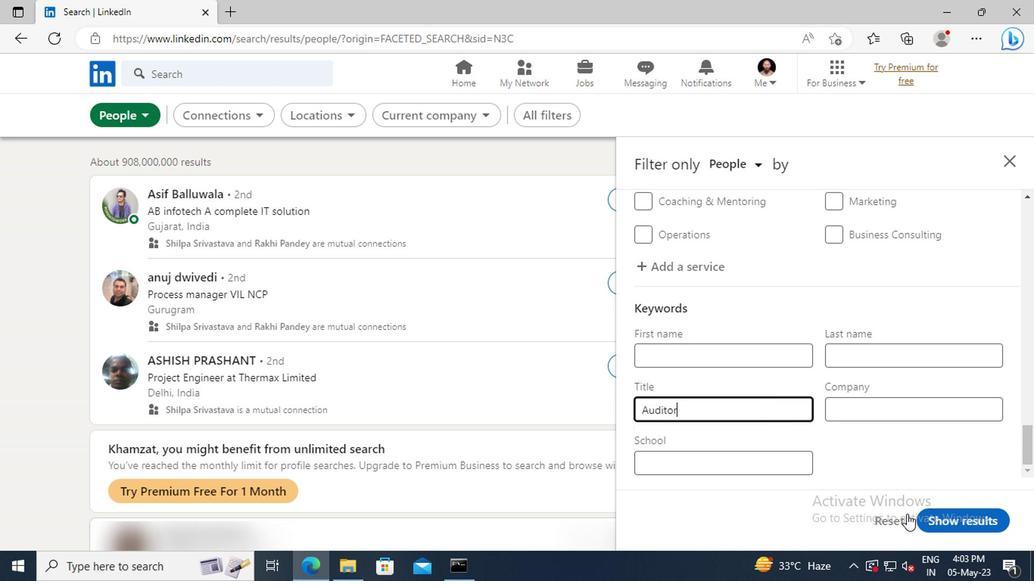 
Action: Mouse pressed left at (941, 523)
Screenshot: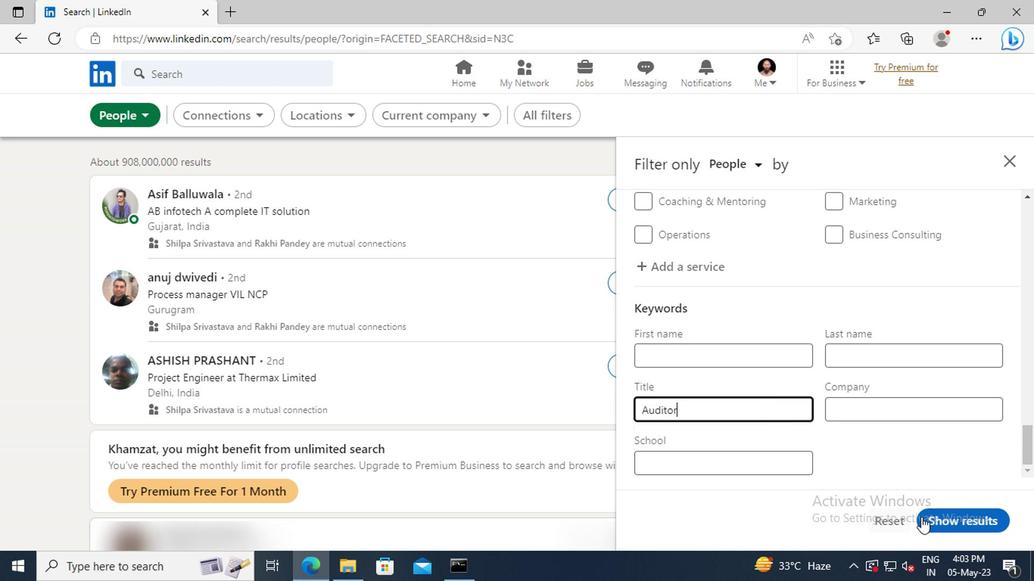 
